 Task: Create a due date automation trigger when advanced on, on the tuesday before a card is due add content with a name not starting with resume at 11:00 AM.
Action: Mouse moved to (942, 288)
Screenshot: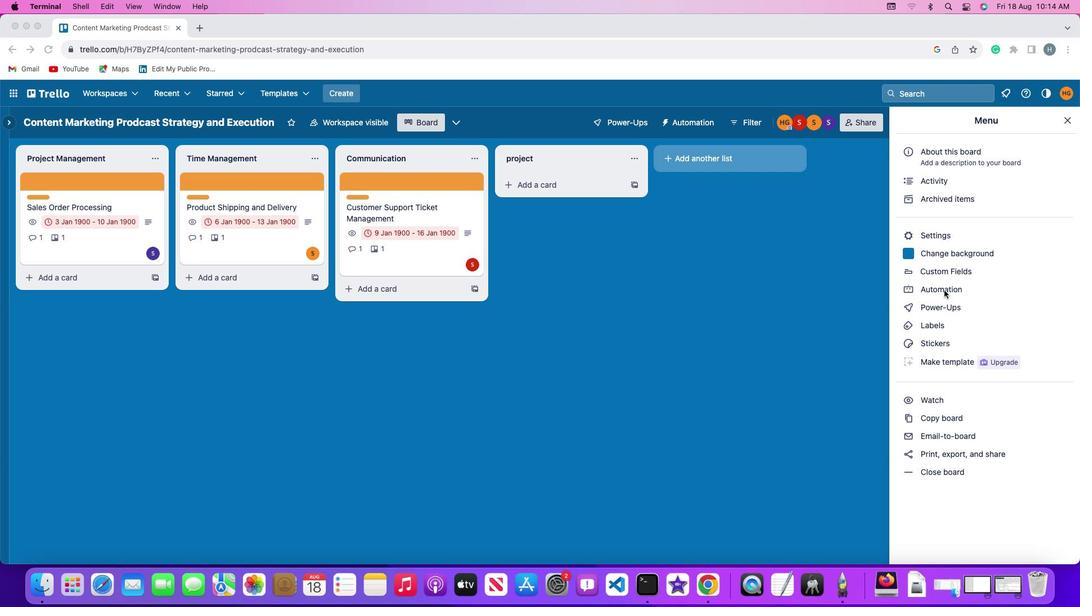 
Action: Mouse pressed left at (942, 288)
Screenshot: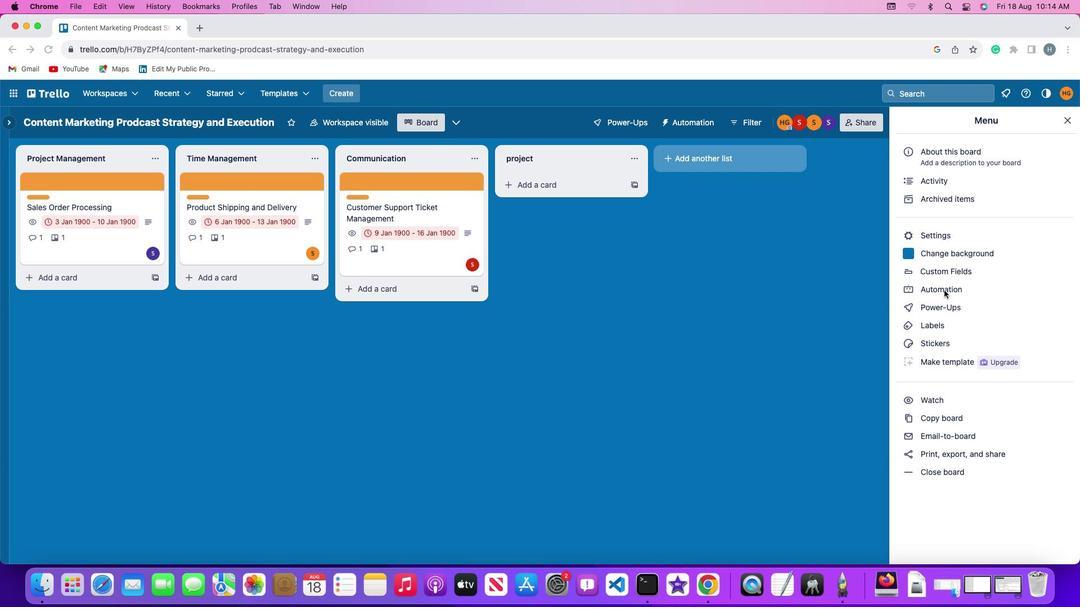 
Action: Mouse pressed left at (942, 288)
Screenshot: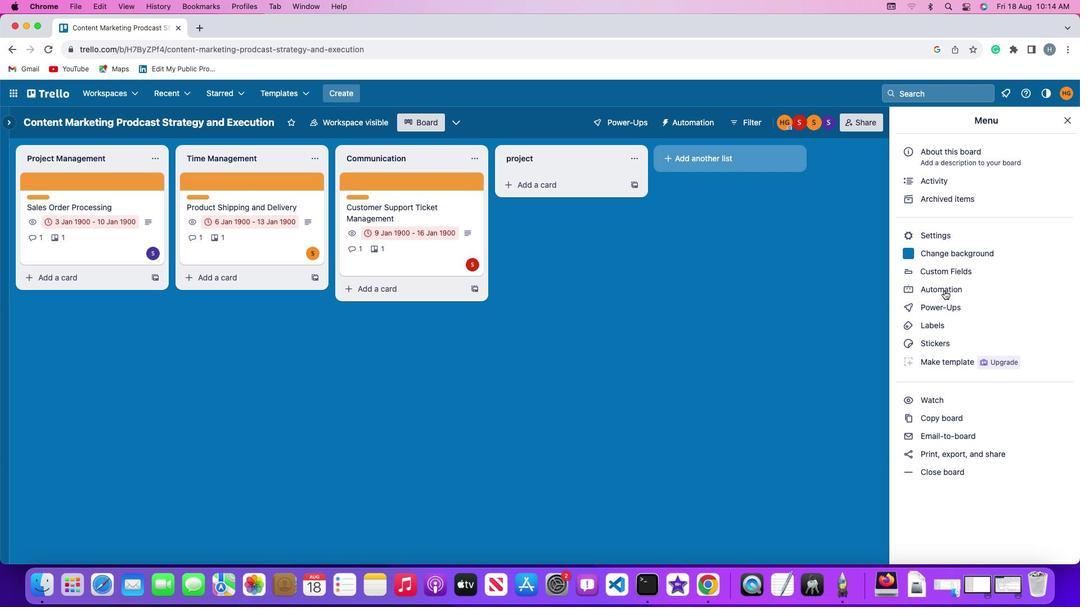 
Action: Mouse moved to (82, 263)
Screenshot: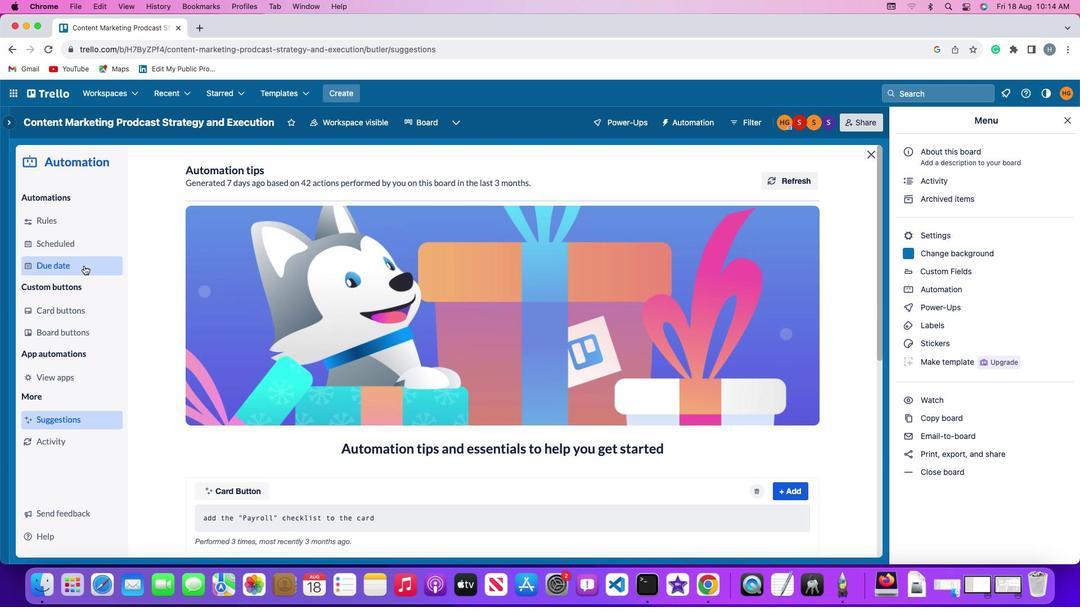
Action: Mouse pressed left at (82, 263)
Screenshot: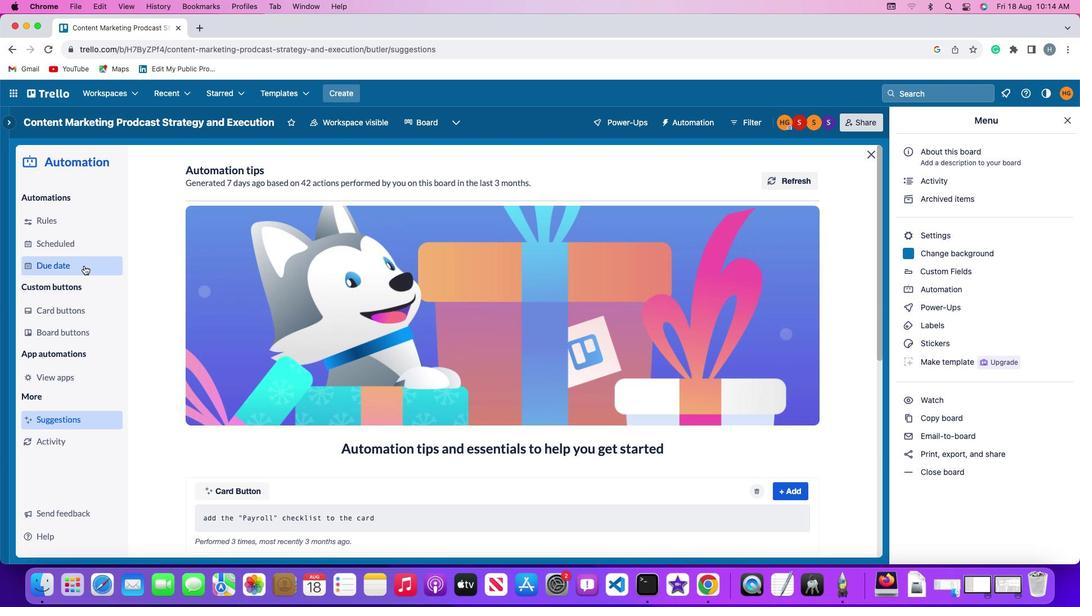 
Action: Mouse moved to (740, 171)
Screenshot: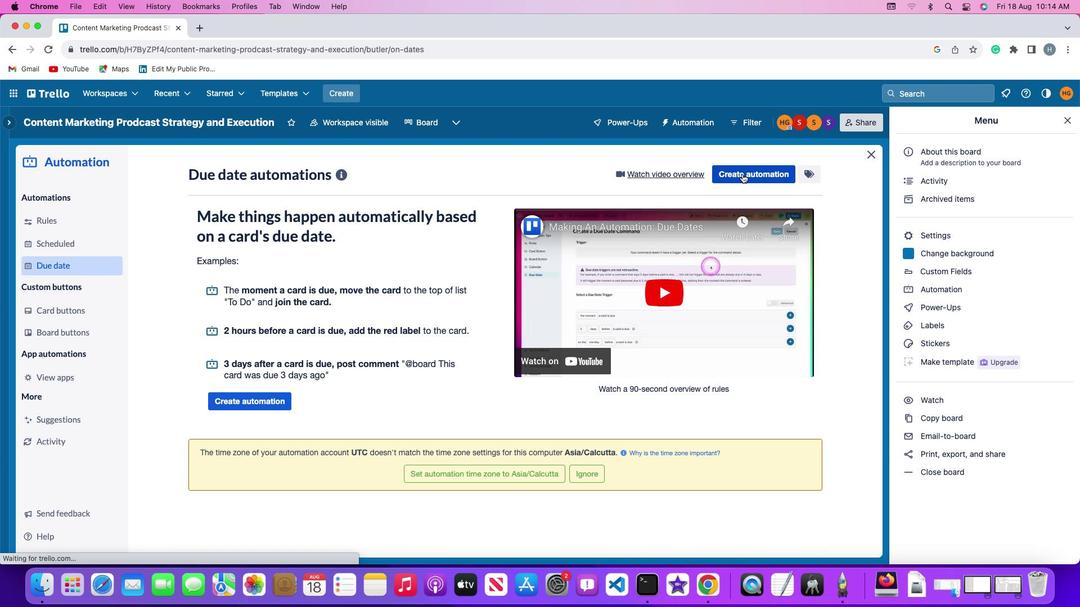 
Action: Mouse pressed left at (740, 171)
Screenshot: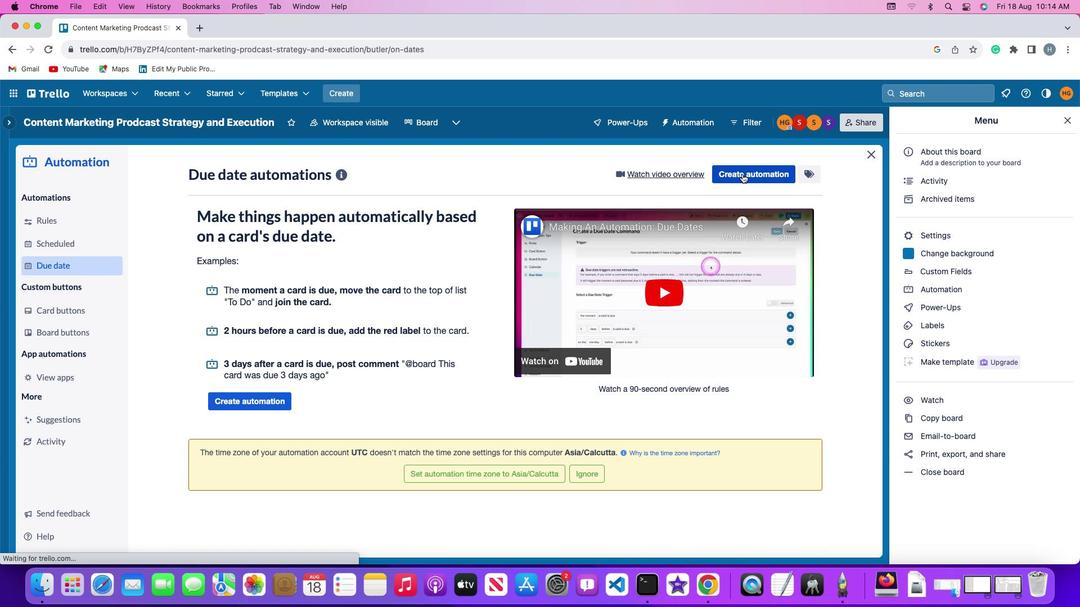 
Action: Mouse moved to (231, 278)
Screenshot: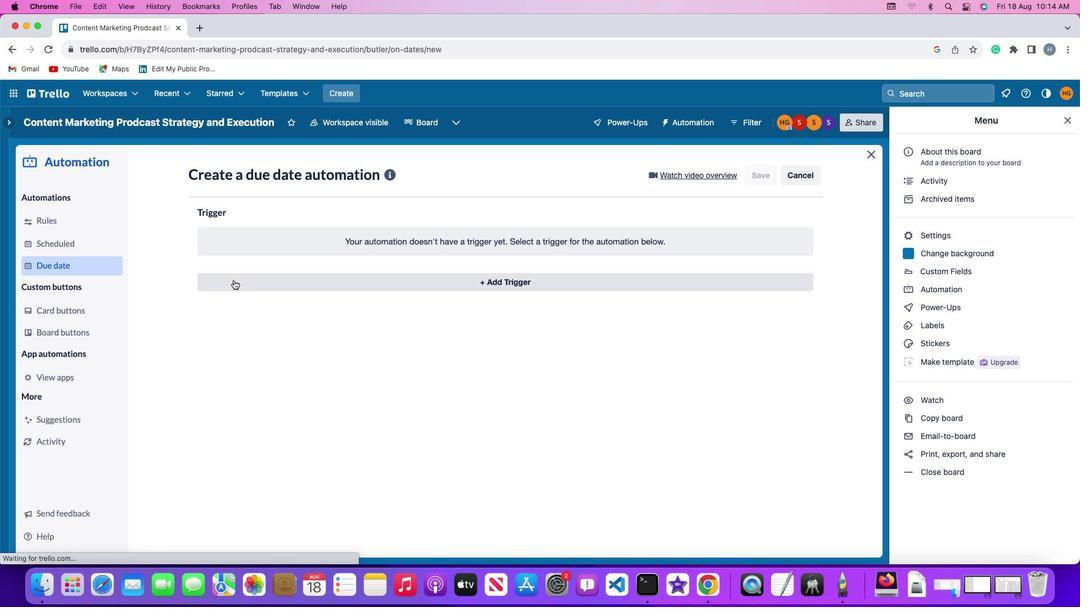 
Action: Mouse pressed left at (231, 278)
Screenshot: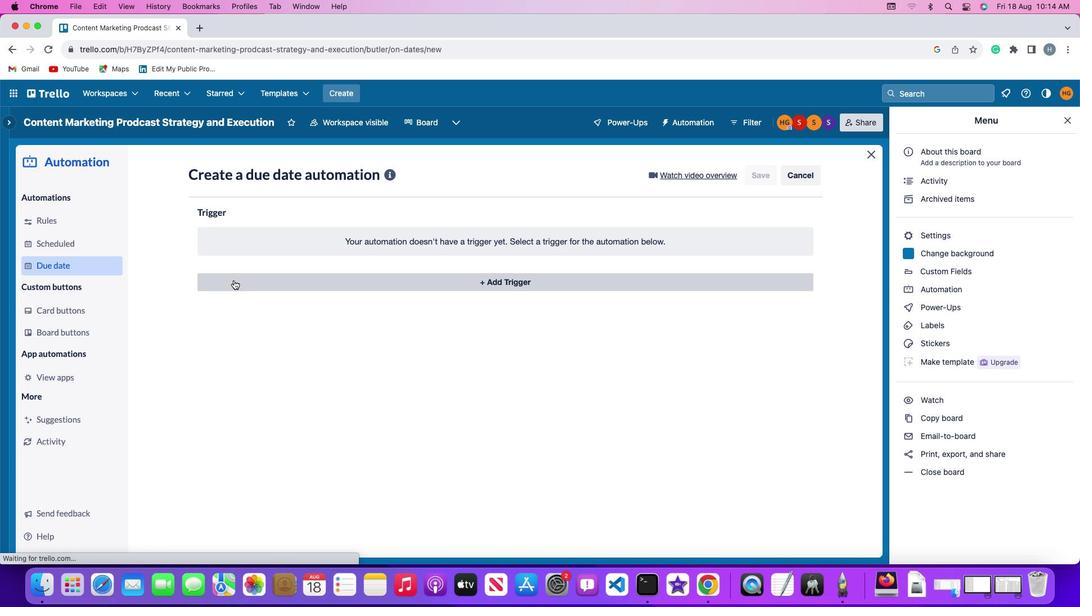 
Action: Mouse moved to (251, 491)
Screenshot: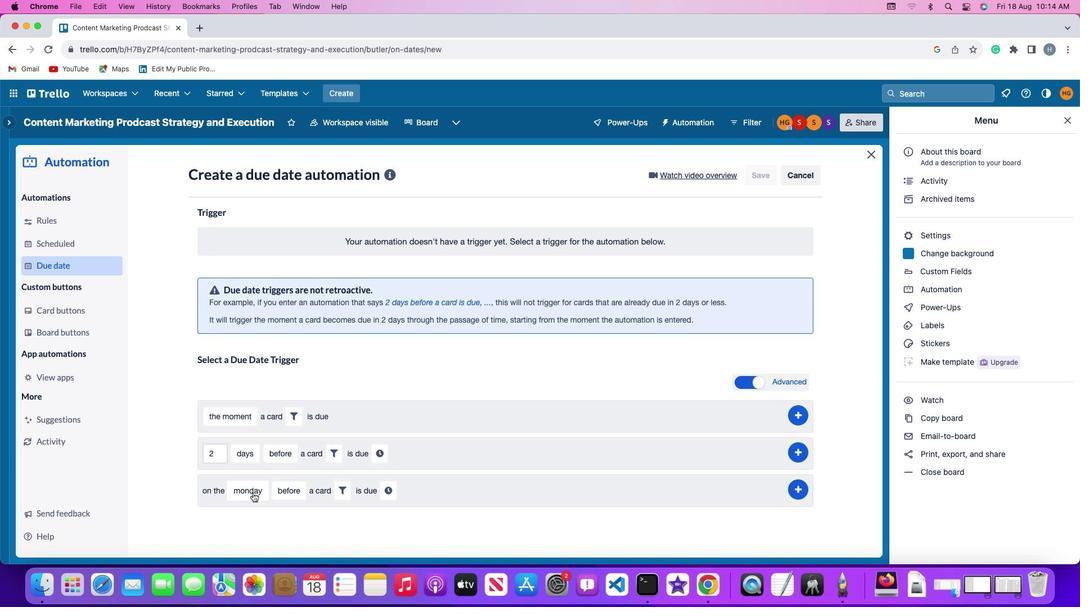 
Action: Mouse pressed left at (251, 491)
Screenshot: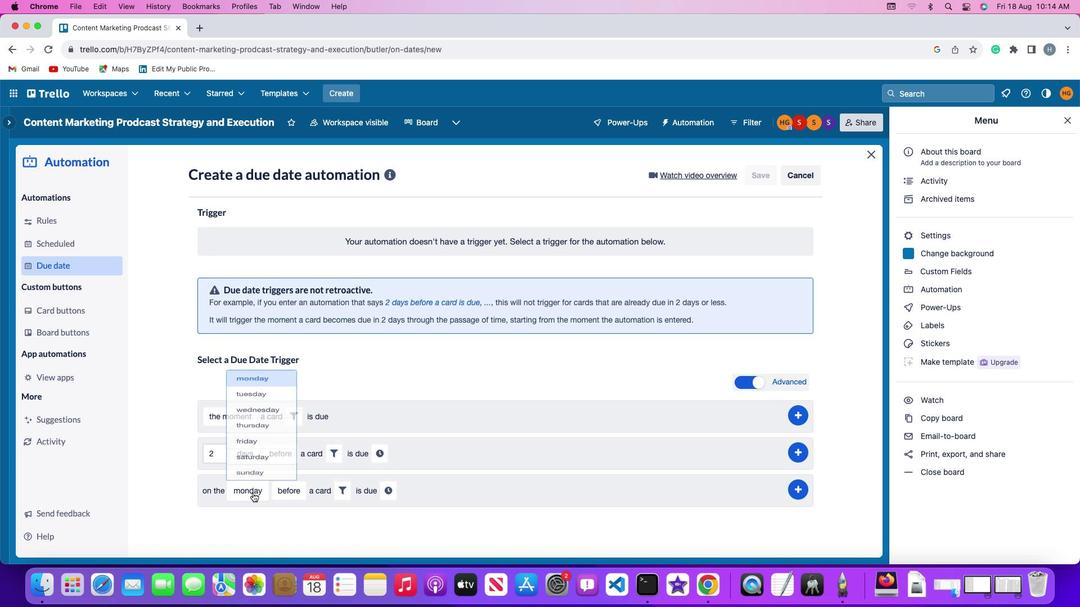 
Action: Mouse moved to (260, 354)
Screenshot: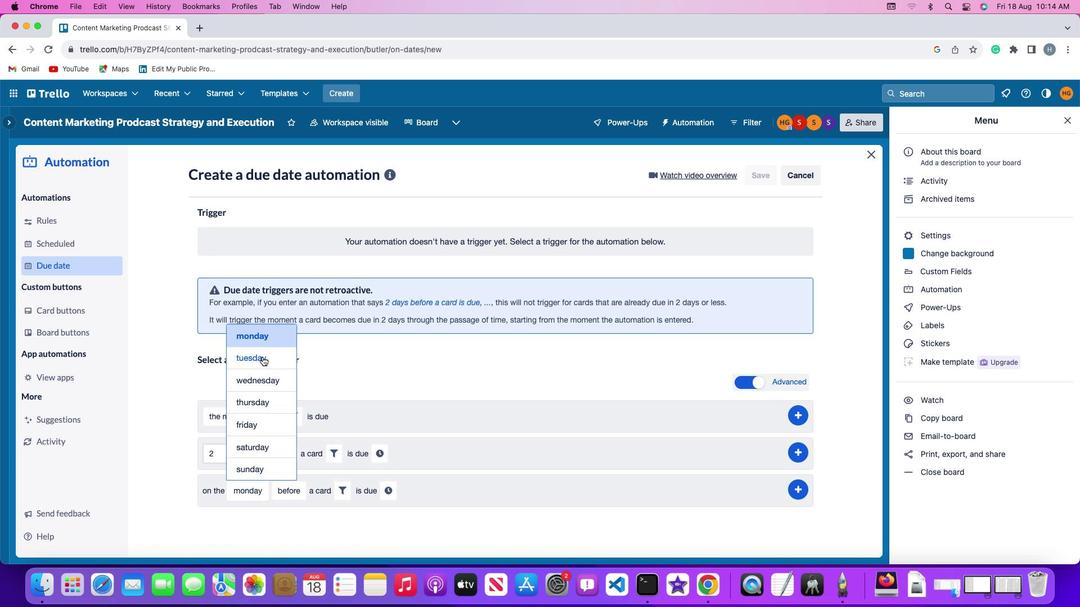 
Action: Mouse pressed left at (260, 354)
Screenshot: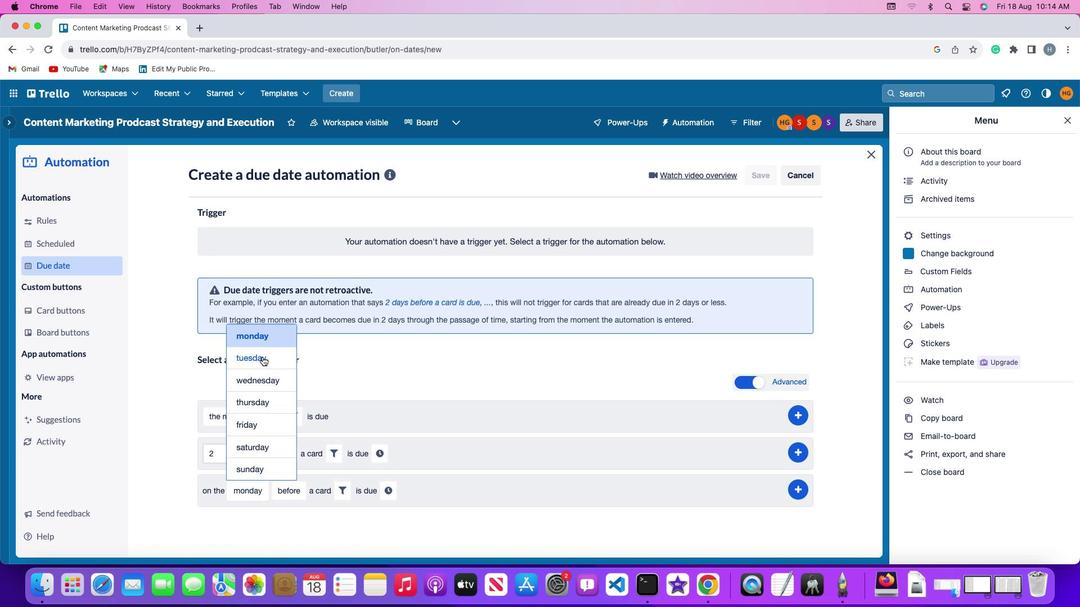 
Action: Mouse moved to (288, 492)
Screenshot: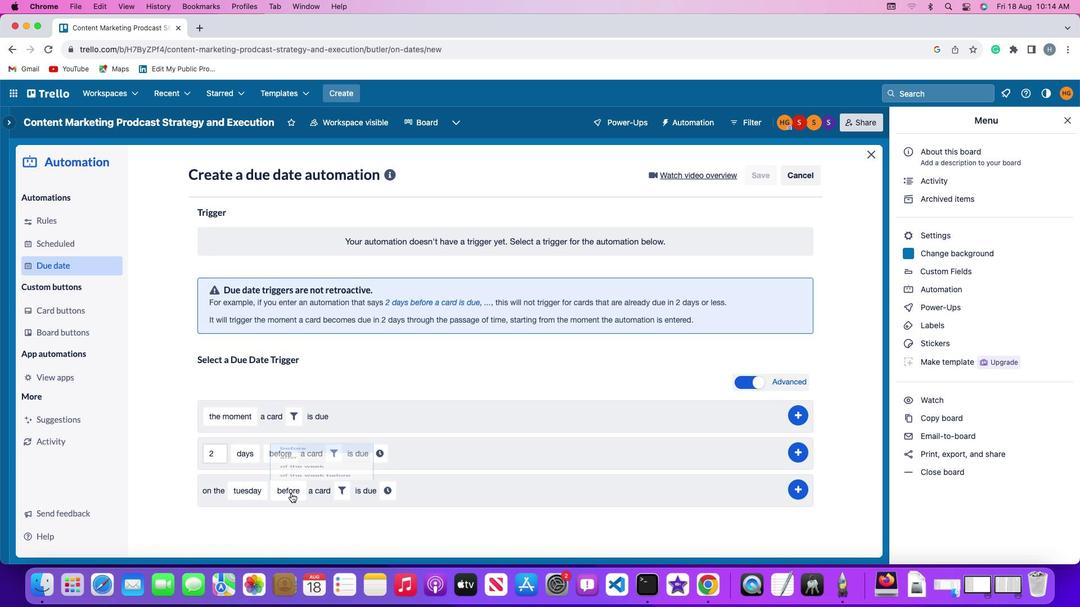 
Action: Mouse pressed left at (288, 492)
Screenshot: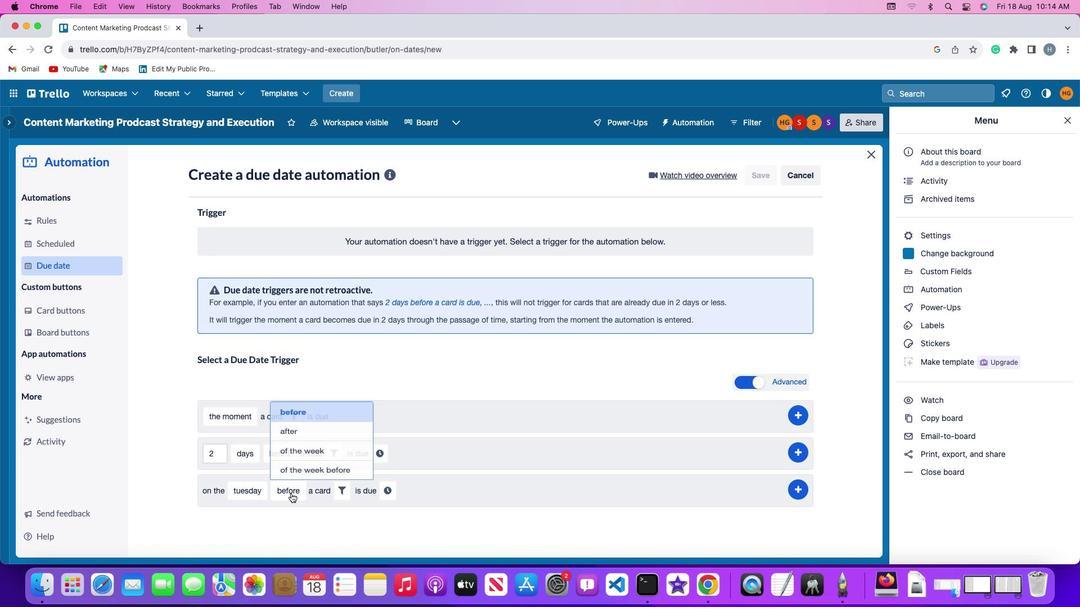 
Action: Mouse moved to (301, 395)
Screenshot: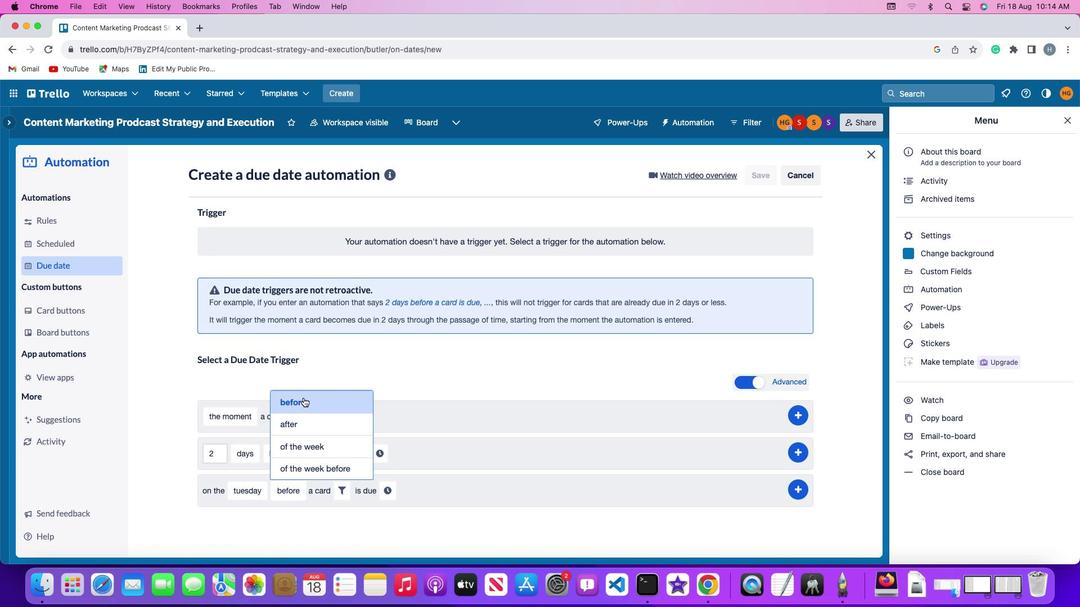 
Action: Mouse pressed left at (301, 395)
Screenshot: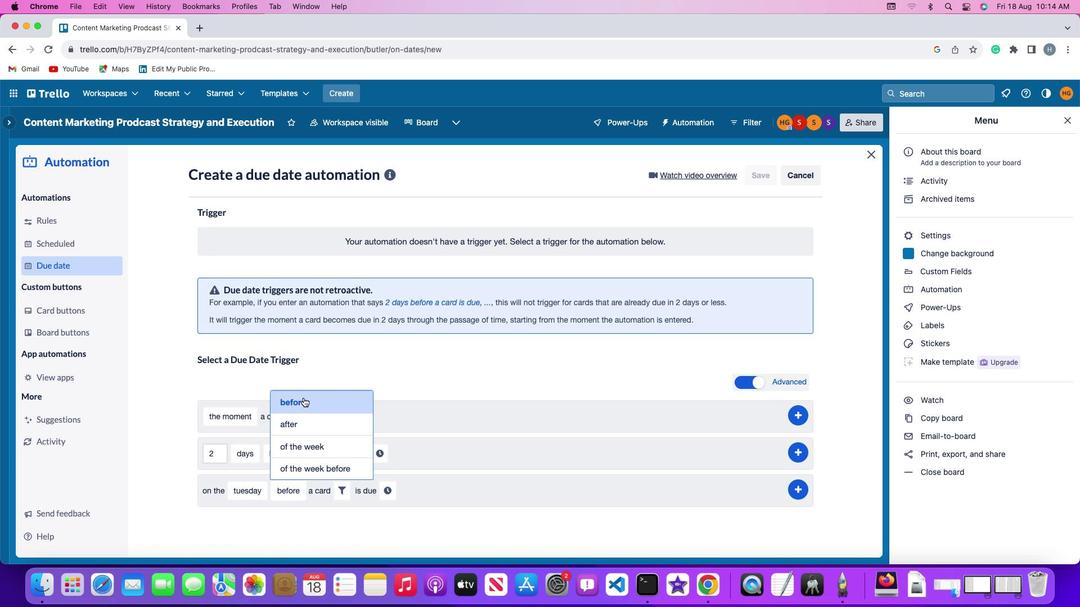 
Action: Mouse moved to (338, 485)
Screenshot: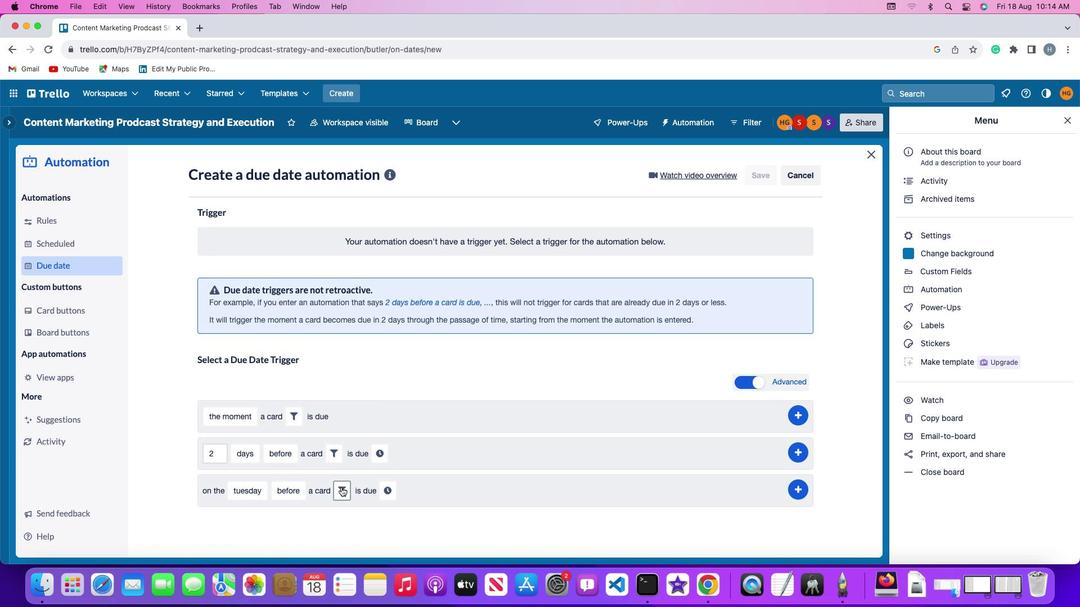 
Action: Mouse pressed left at (338, 485)
Screenshot: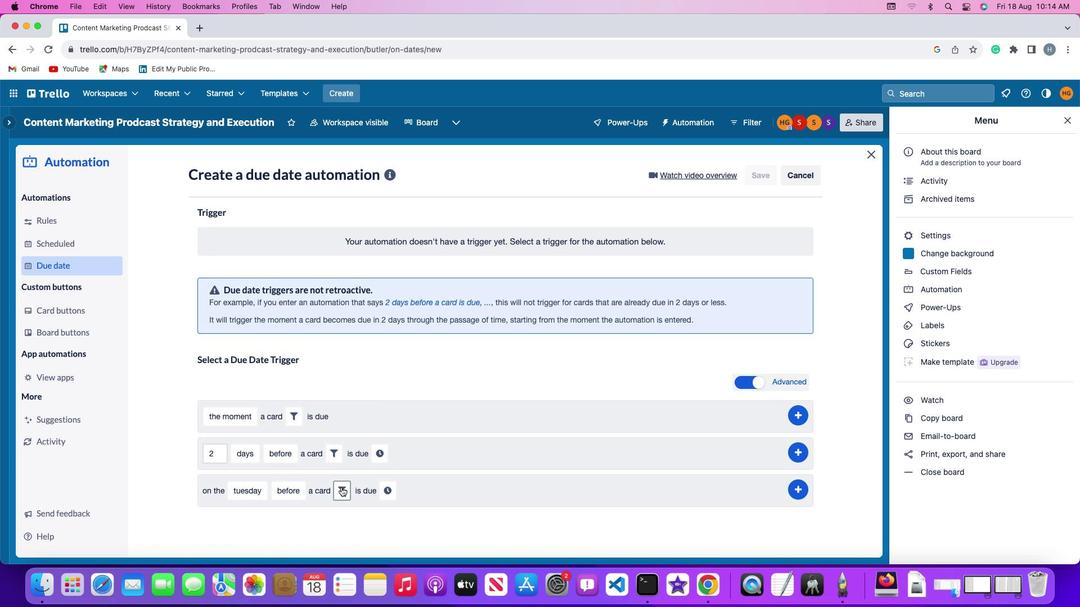 
Action: Mouse moved to (469, 523)
Screenshot: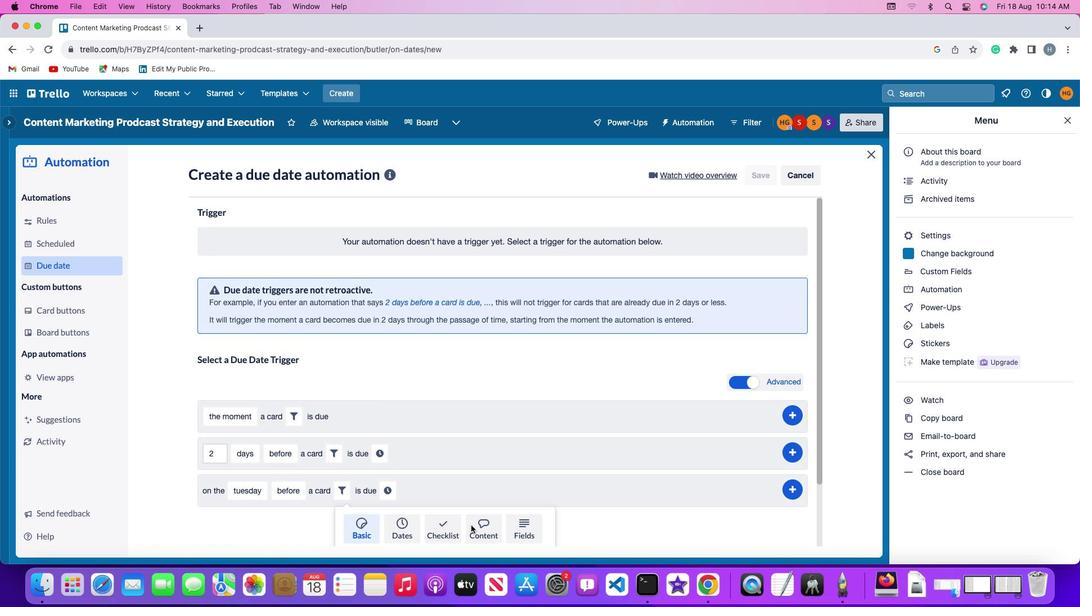 
Action: Mouse pressed left at (469, 523)
Screenshot: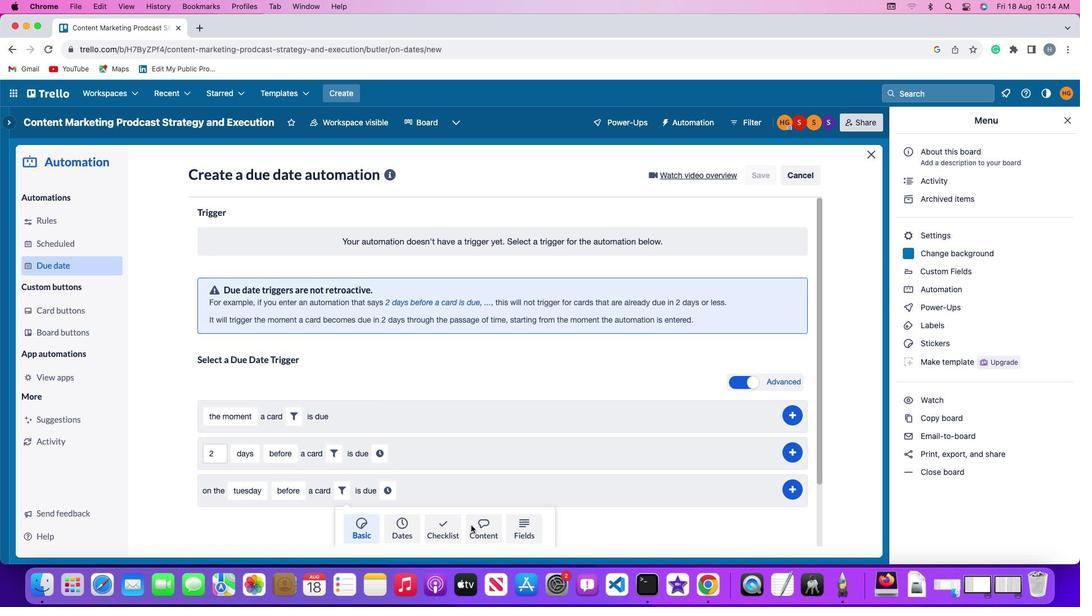 
Action: Mouse moved to (281, 511)
Screenshot: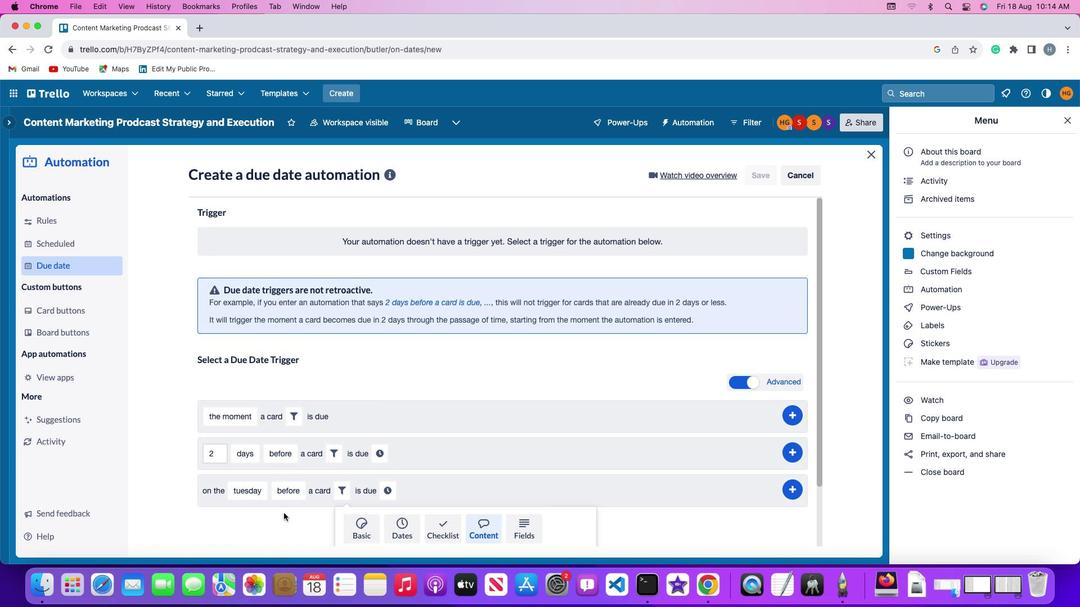 
Action: Mouse scrolled (281, 511) with delta (-1, -2)
Screenshot: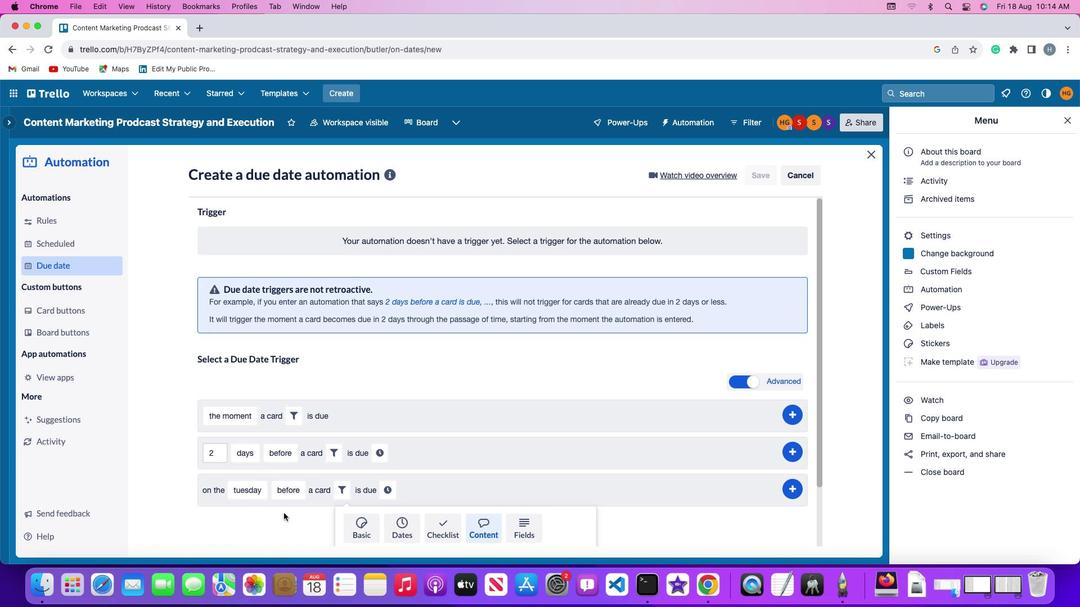 
Action: Mouse scrolled (281, 511) with delta (-1, -2)
Screenshot: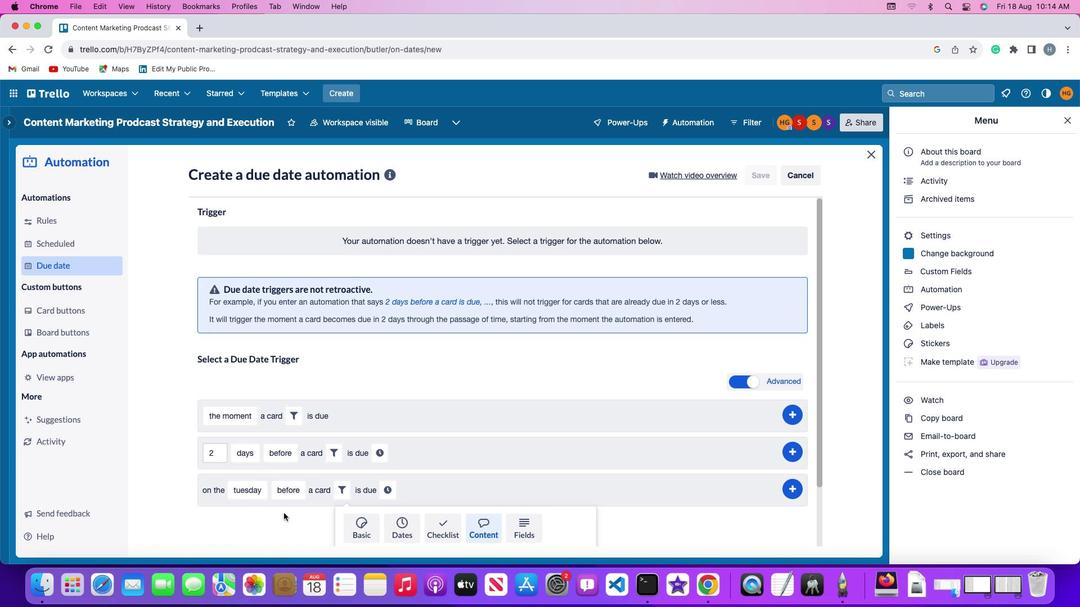 
Action: Mouse scrolled (281, 511) with delta (-1, -3)
Screenshot: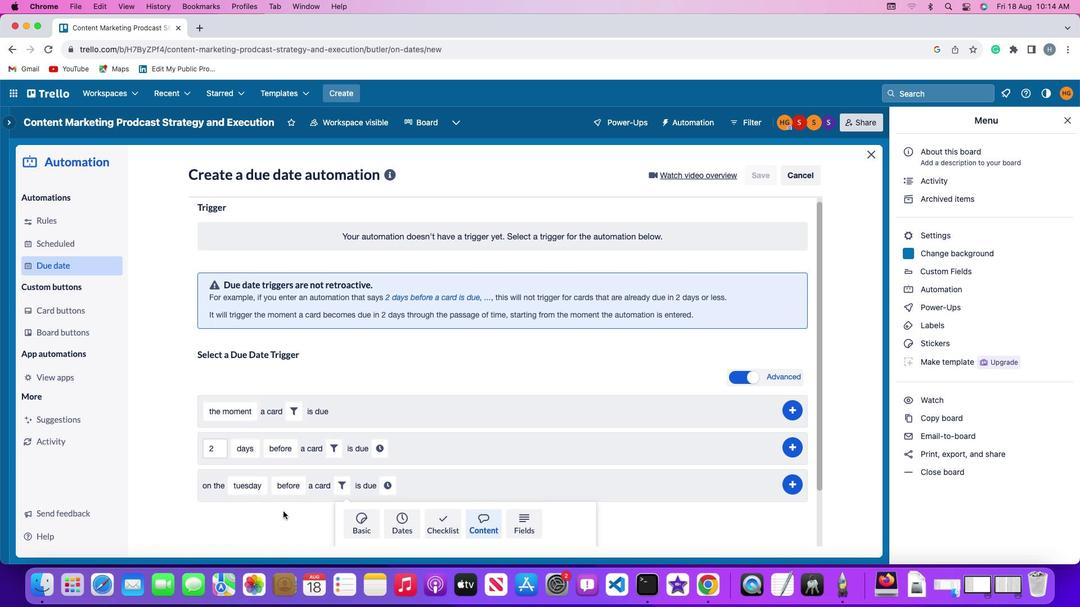 
Action: Mouse moved to (281, 511)
Screenshot: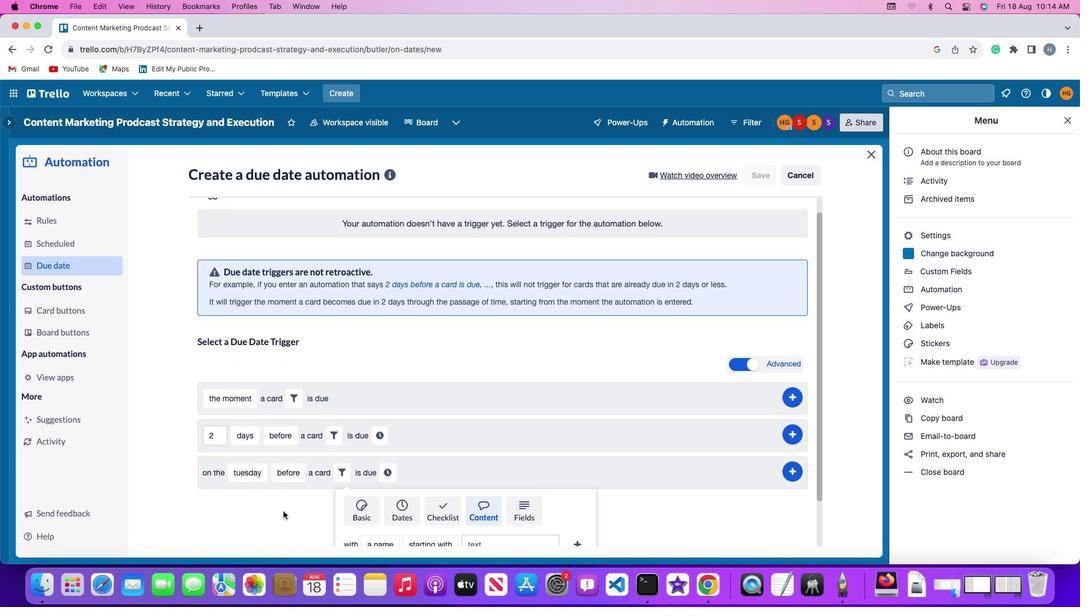 
Action: Mouse scrolled (281, 511) with delta (-1, -4)
Screenshot: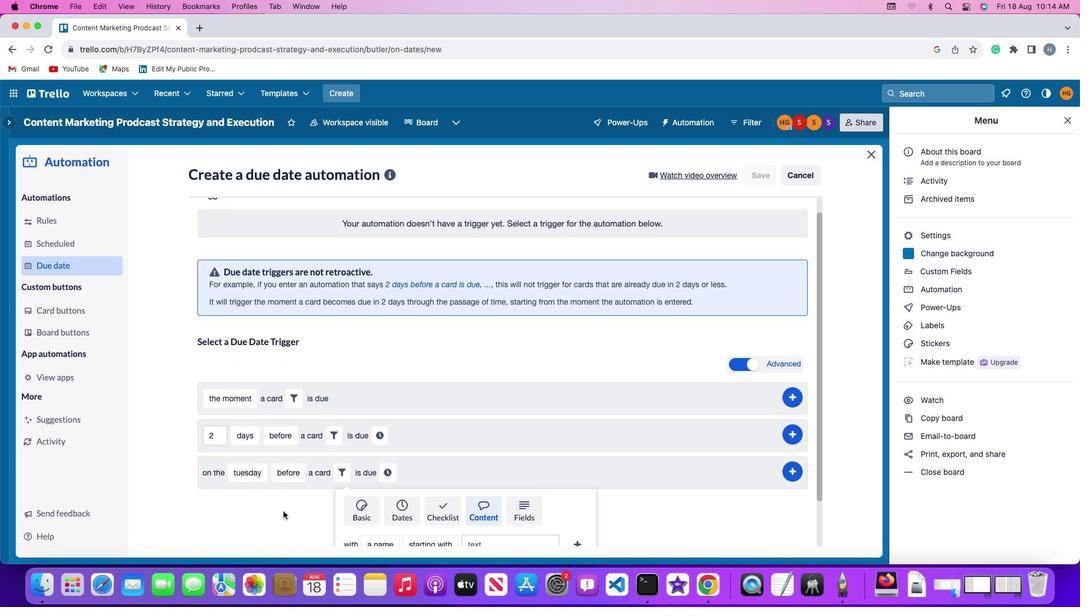
Action: Mouse moved to (281, 509)
Screenshot: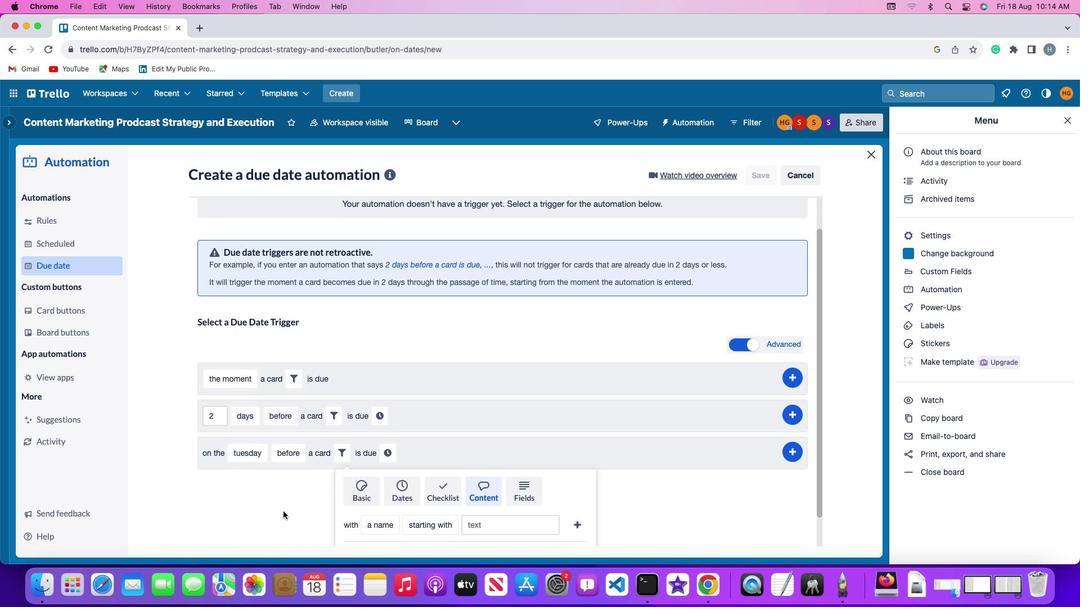 
Action: Mouse scrolled (281, 509) with delta (-1, -4)
Screenshot: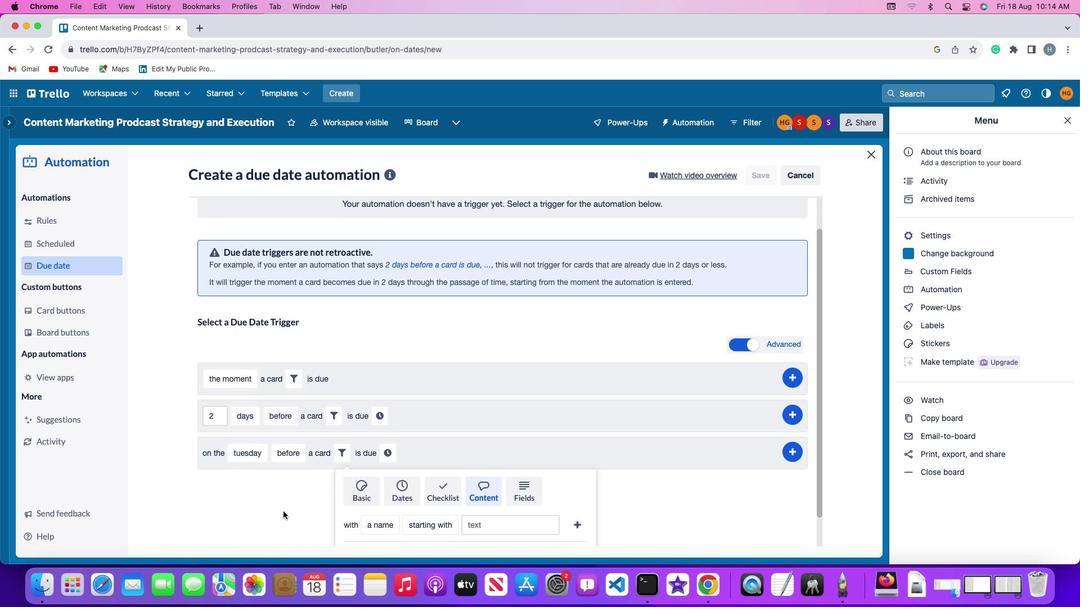 
Action: Mouse scrolled (281, 509) with delta (-1, -2)
Screenshot: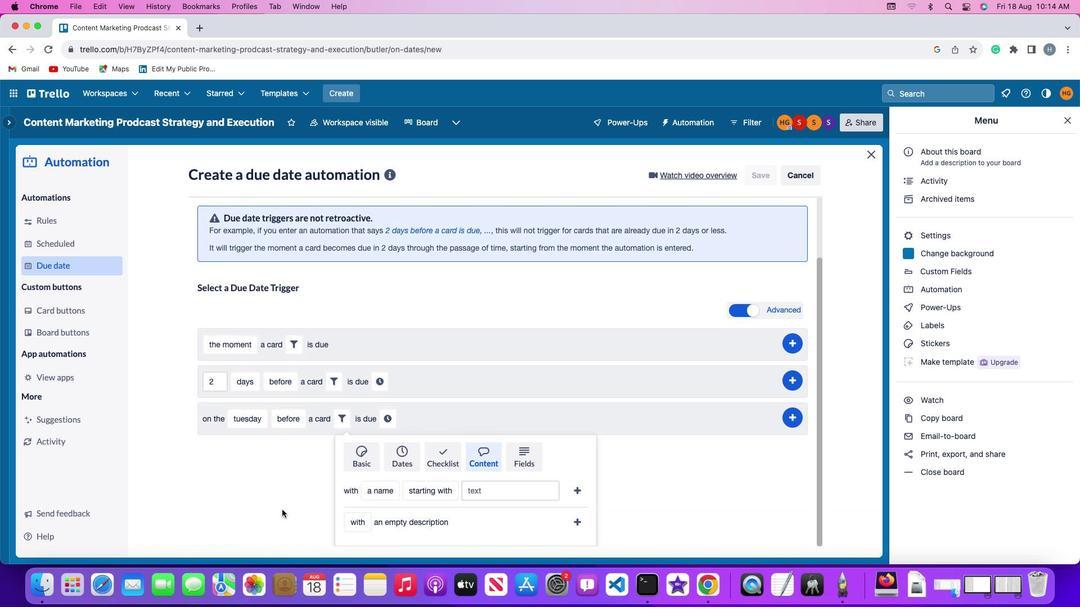 
Action: Mouse moved to (280, 508)
Screenshot: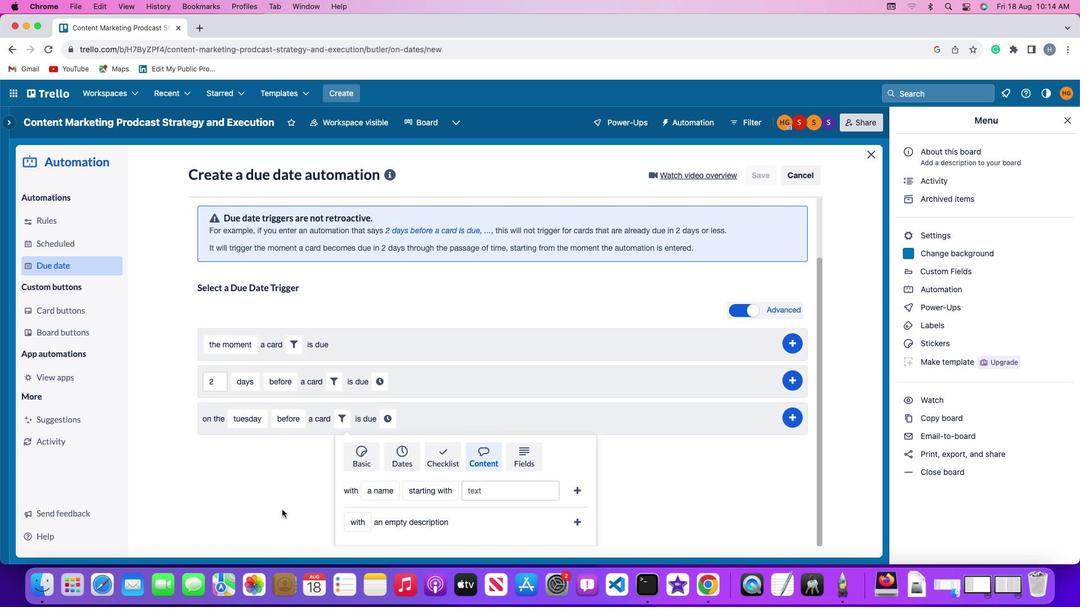 
Action: Mouse scrolled (280, 508) with delta (-1, -2)
Screenshot: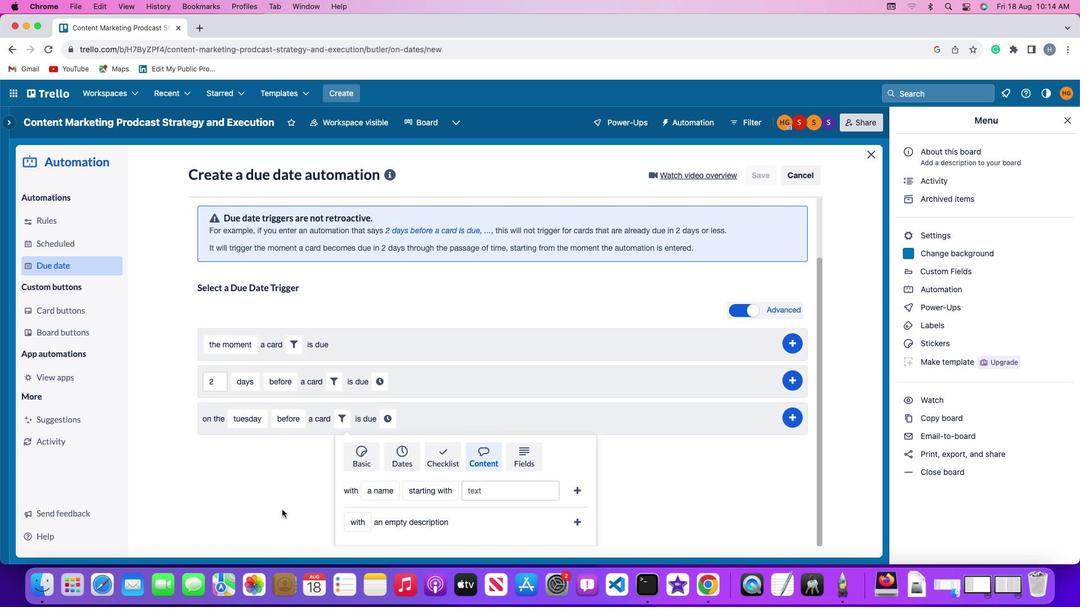 
Action: Mouse moved to (366, 490)
Screenshot: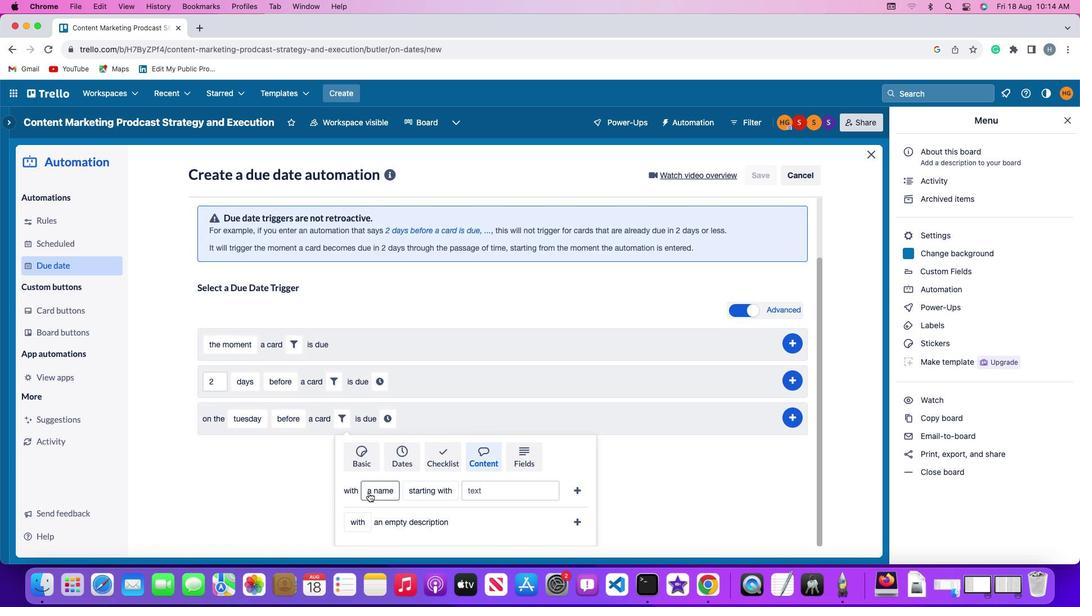 
Action: Mouse pressed left at (366, 490)
Screenshot: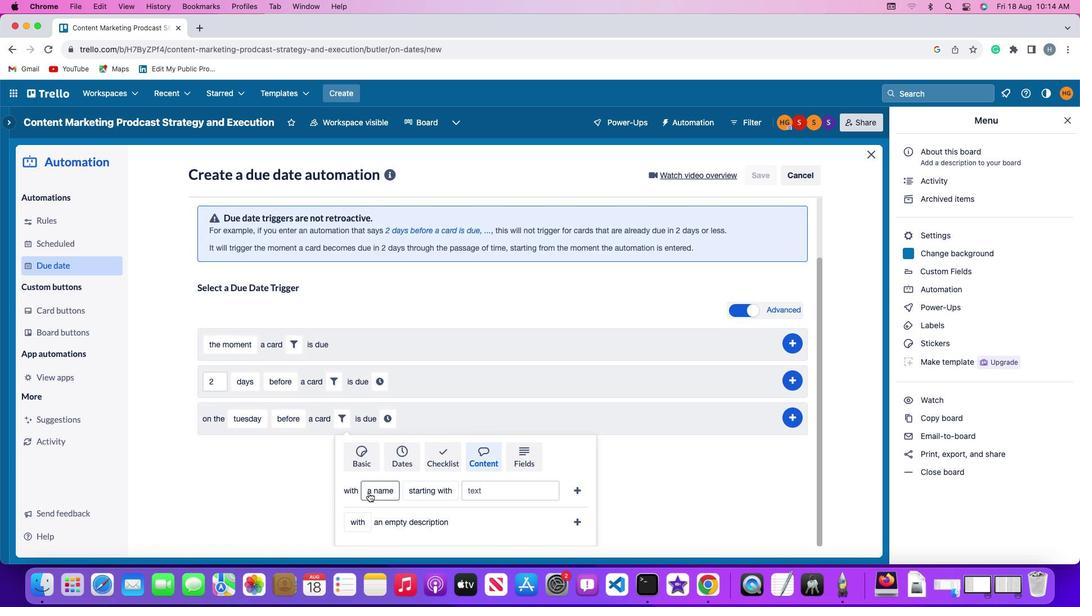 
Action: Mouse moved to (395, 421)
Screenshot: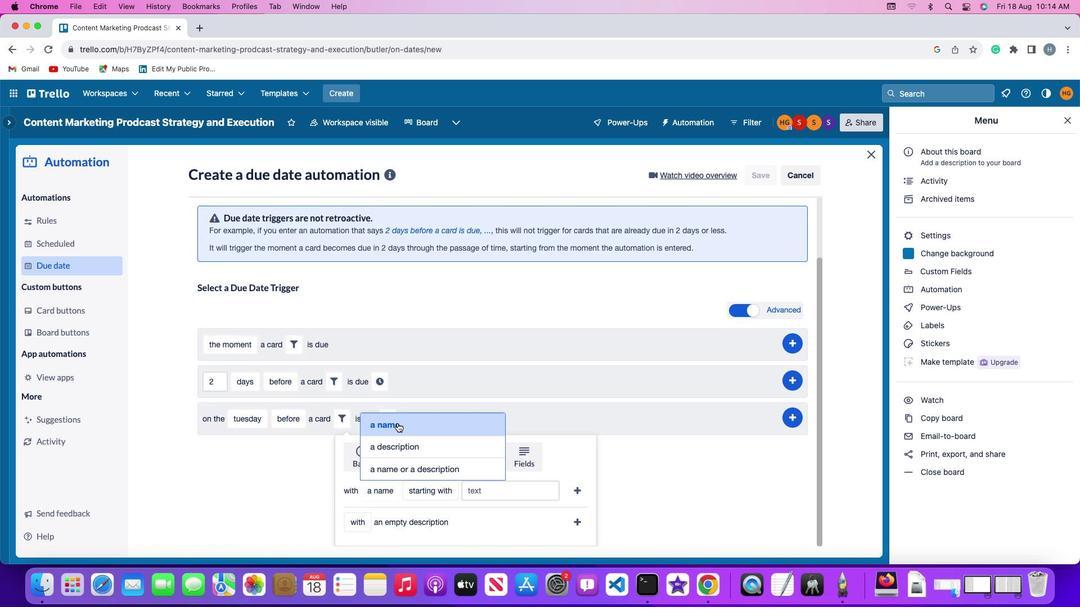 
Action: Mouse pressed left at (395, 421)
Screenshot: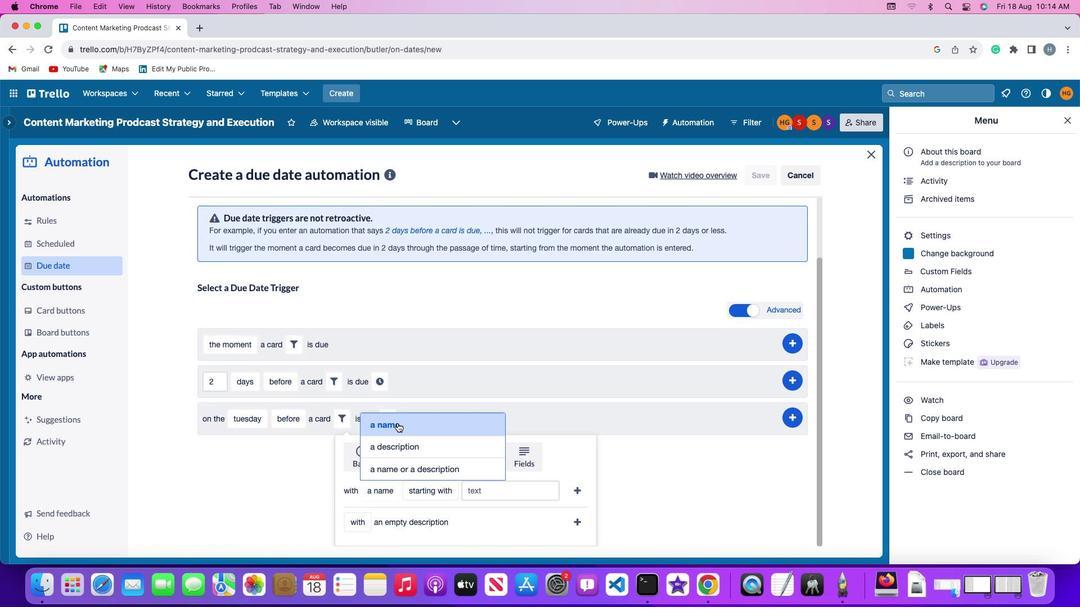 
Action: Mouse moved to (434, 484)
Screenshot: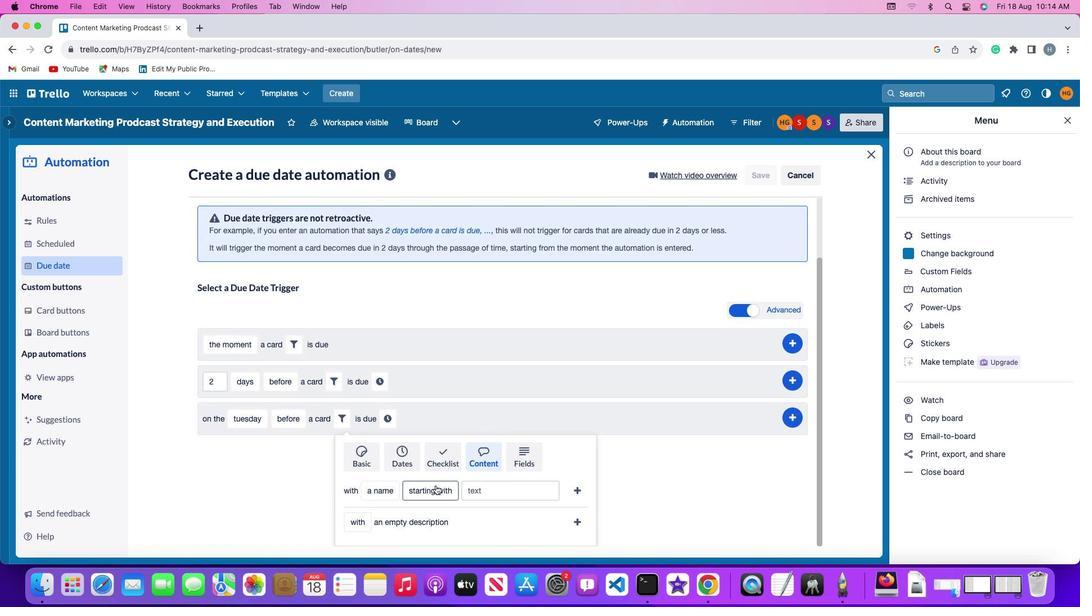 
Action: Mouse pressed left at (434, 484)
Screenshot: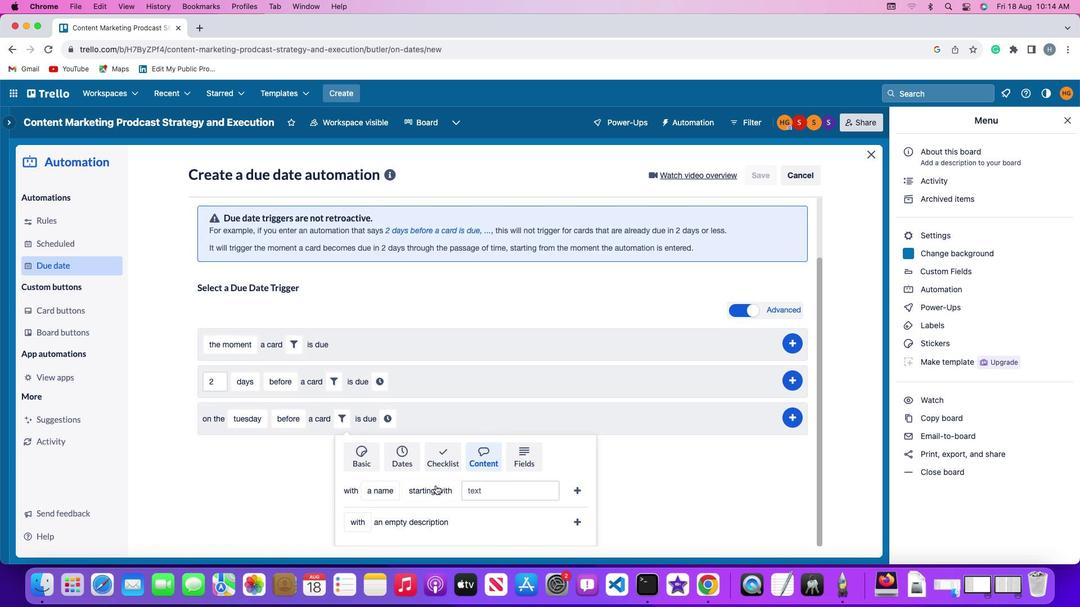 
Action: Mouse moved to (442, 423)
Screenshot: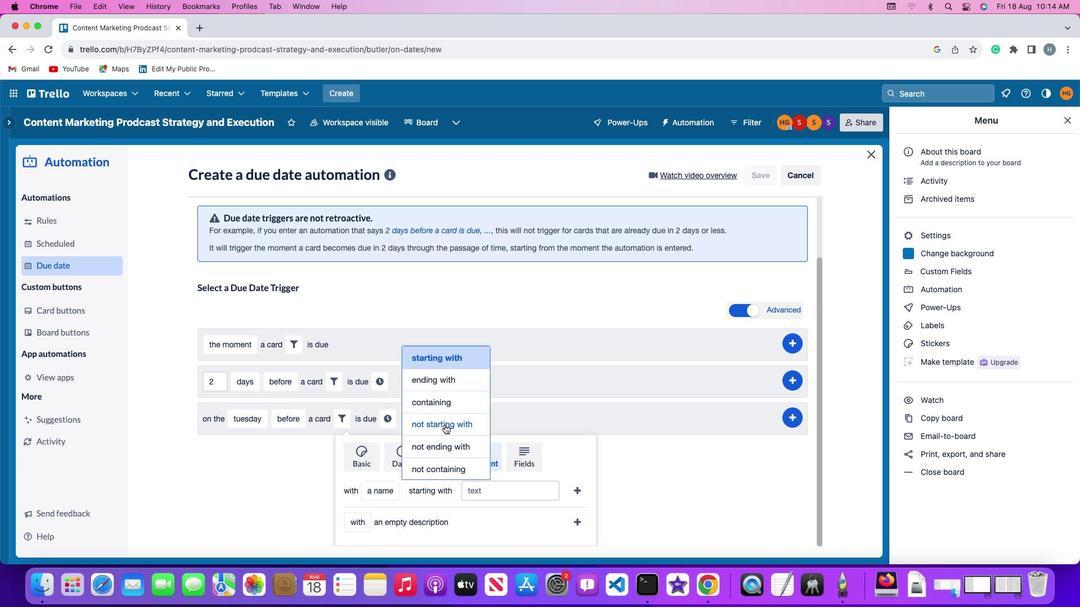 
Action: Mouse pressed left at (442, 423)
Screenshot: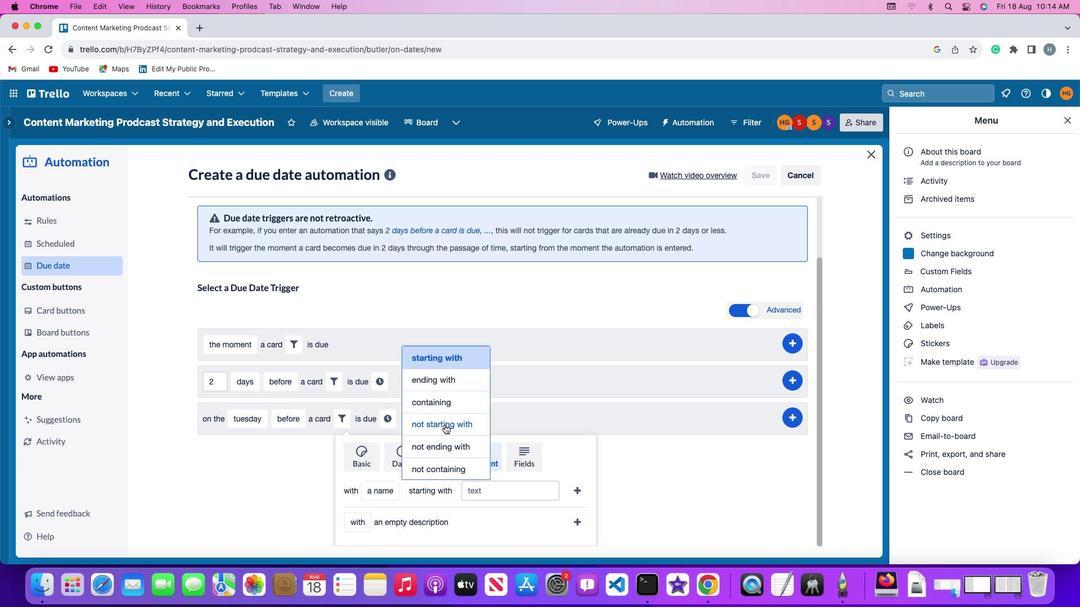
Action: Mouse moved to (498, 492)
Screenshot: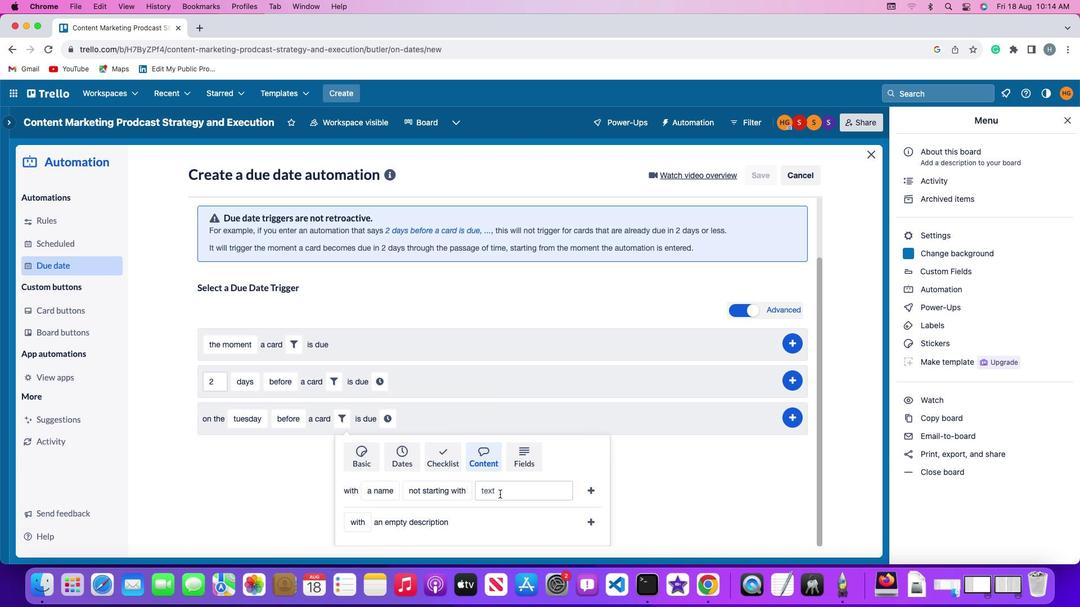 
Action: Mouse pressed left at (498, 492)
Screenshot: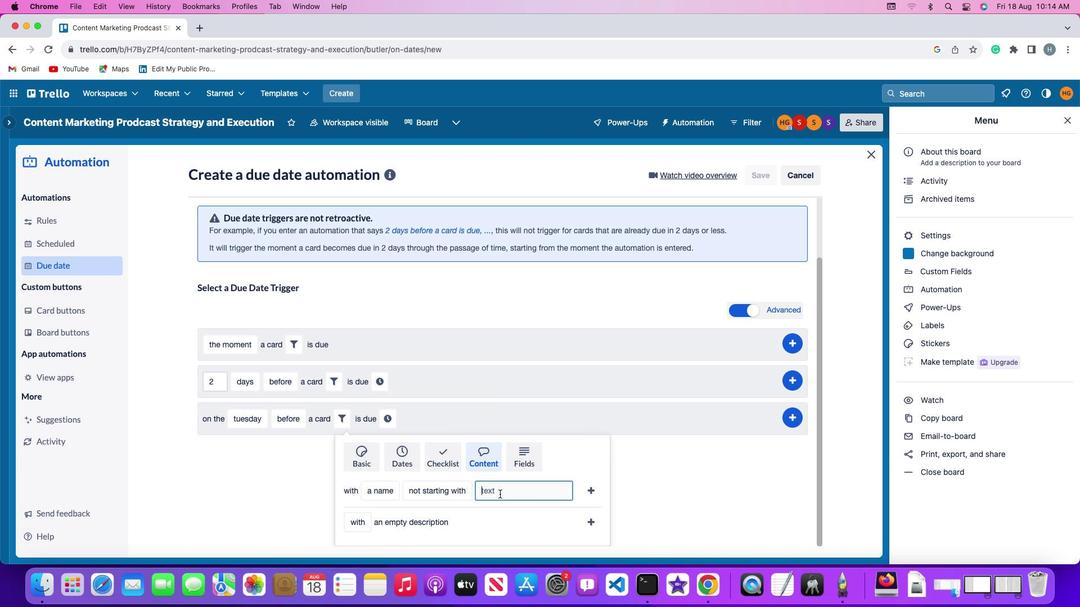 
Action: Mouse moved to (498, 490)
Screenshot: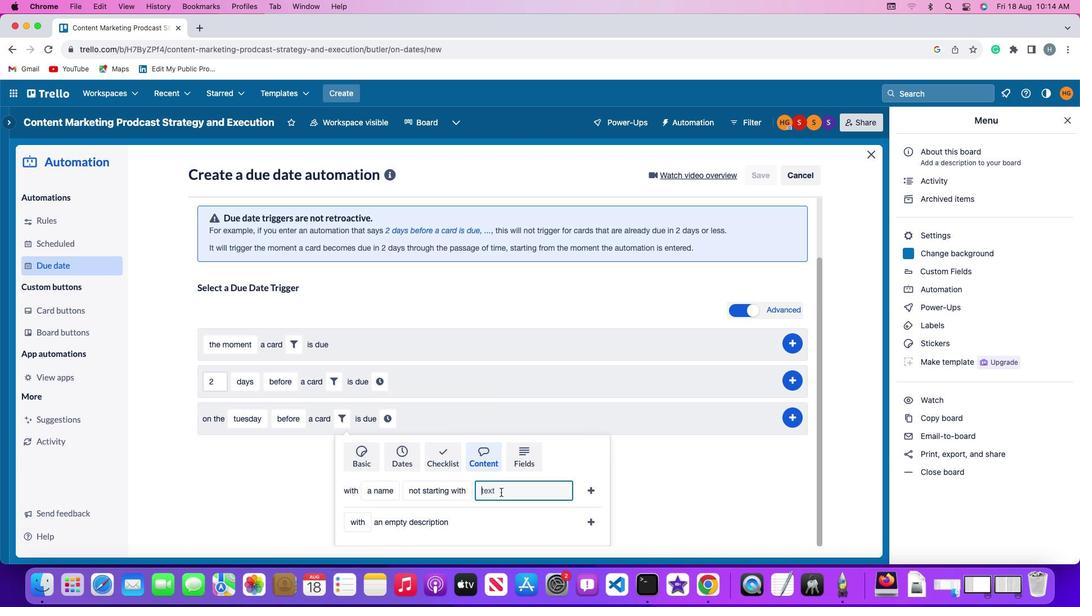 
Action: Key pressed 'r''e''s''u''m''e'
Screenshot: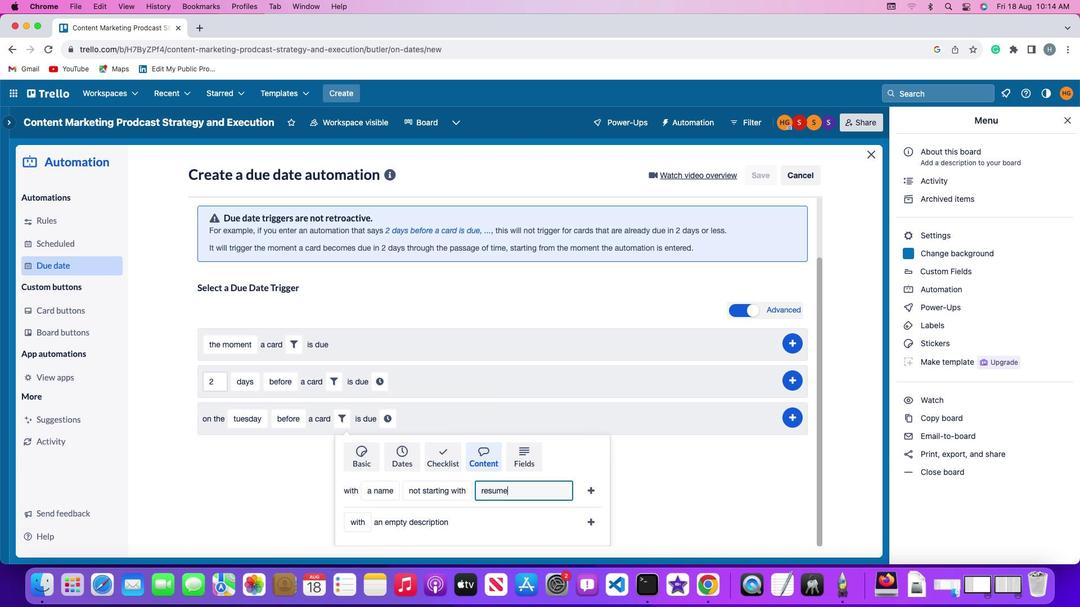 
Action: Mouse moved to (591, 489)
Screenshot: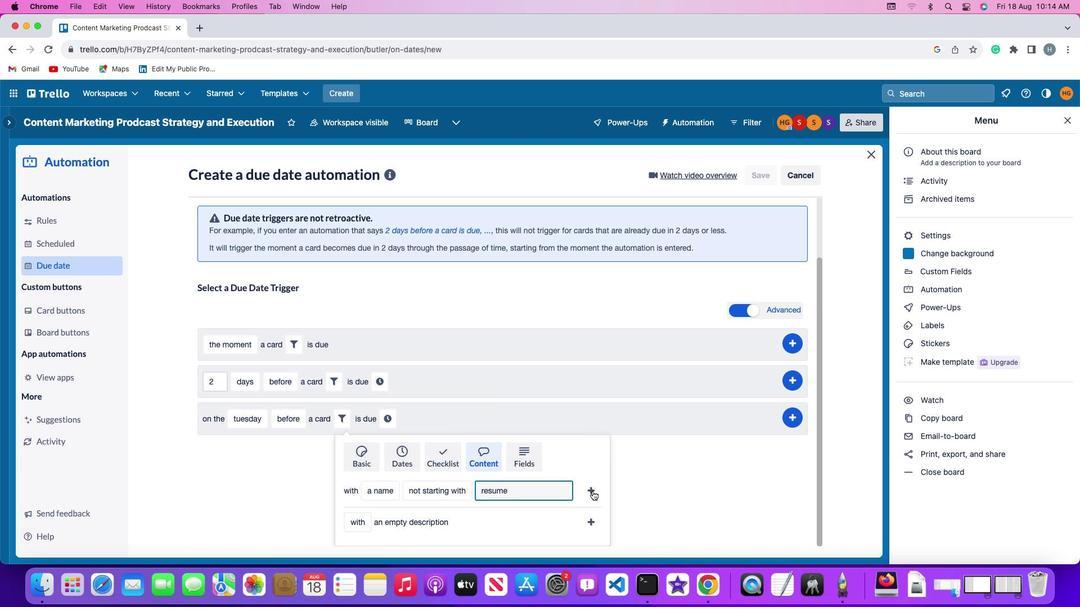 
Action: Mouse pressed left at (591, 489)
Screenshot: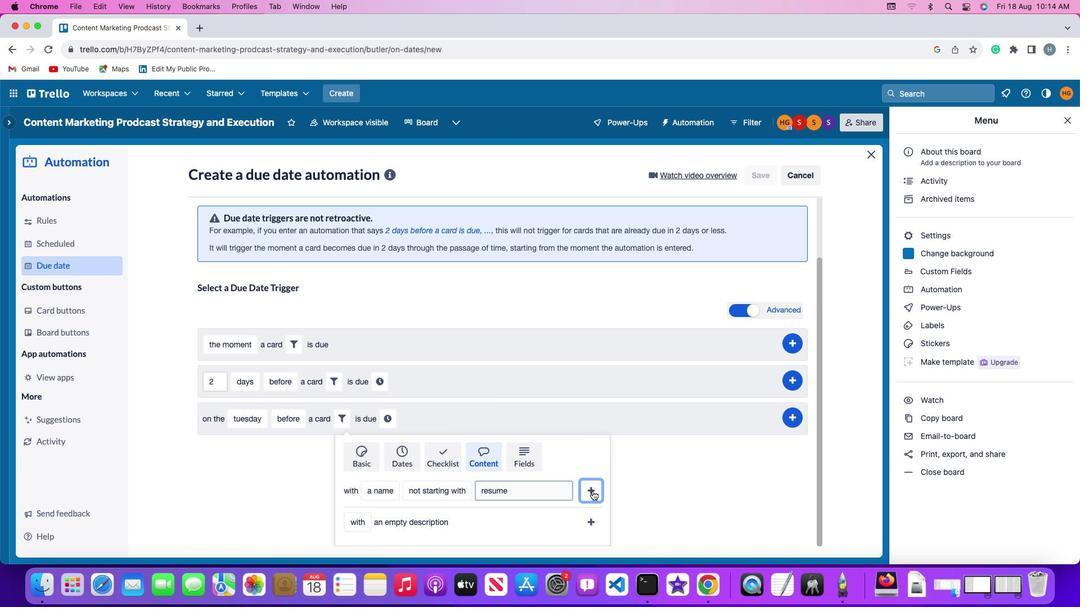 
Action: Mouse moved to (554, 486)
Screenshot: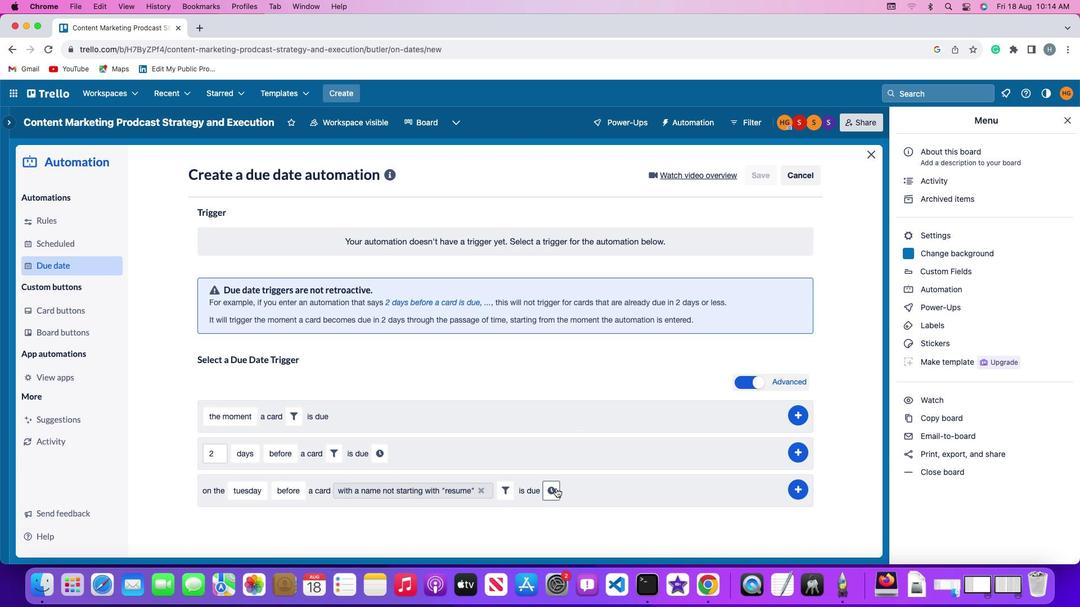 
Action: Mouse pressed left at (554, 486)
Screenshot: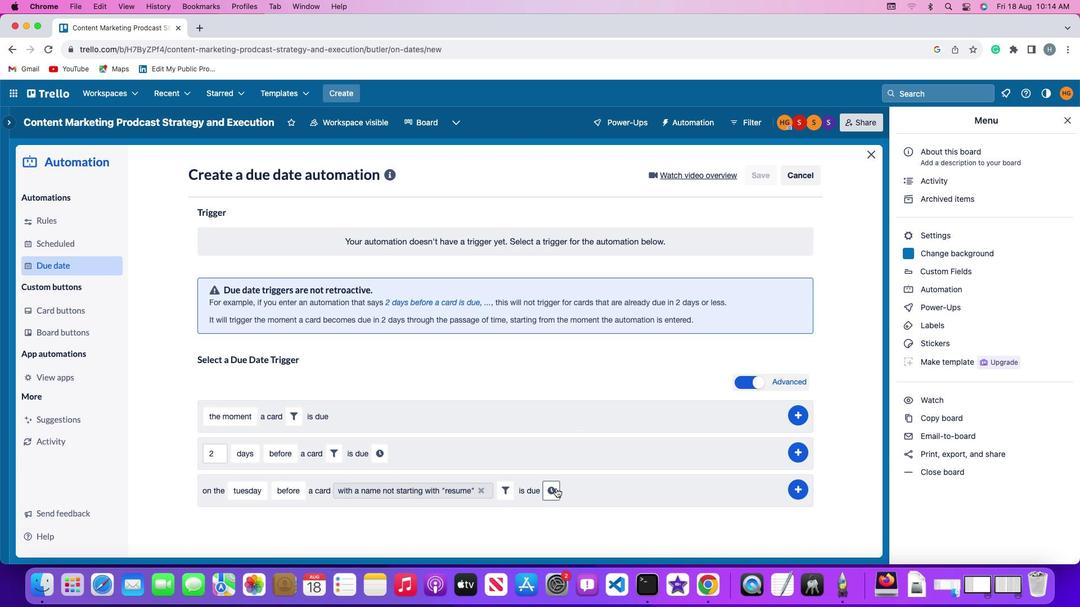 
Action: Mouse moved to (572, 489)
Screenshot: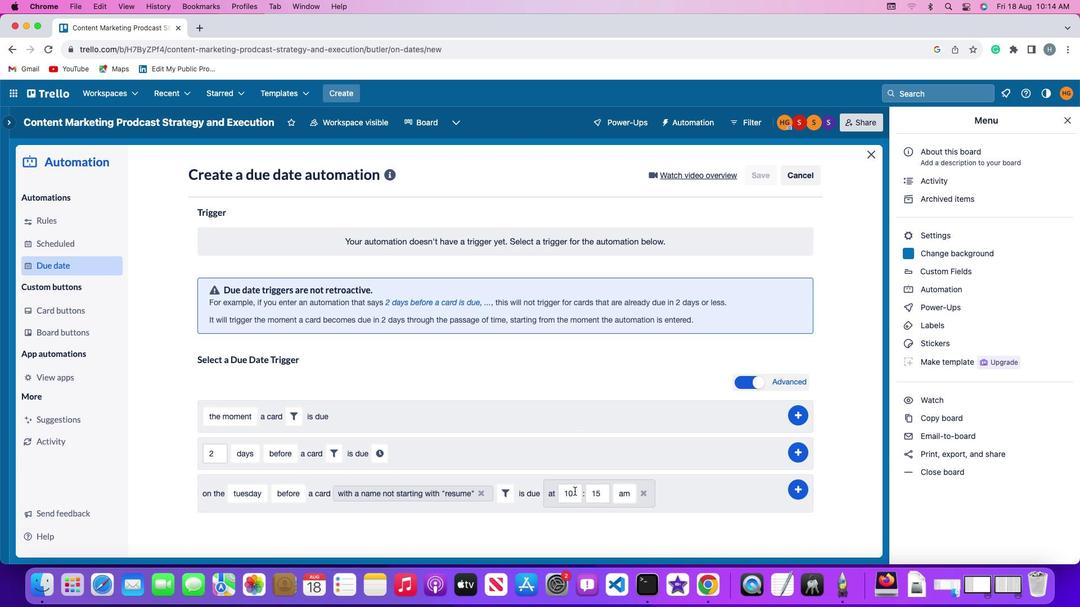 
Action: Mouse pressed left at (572, 489)
Screenshot: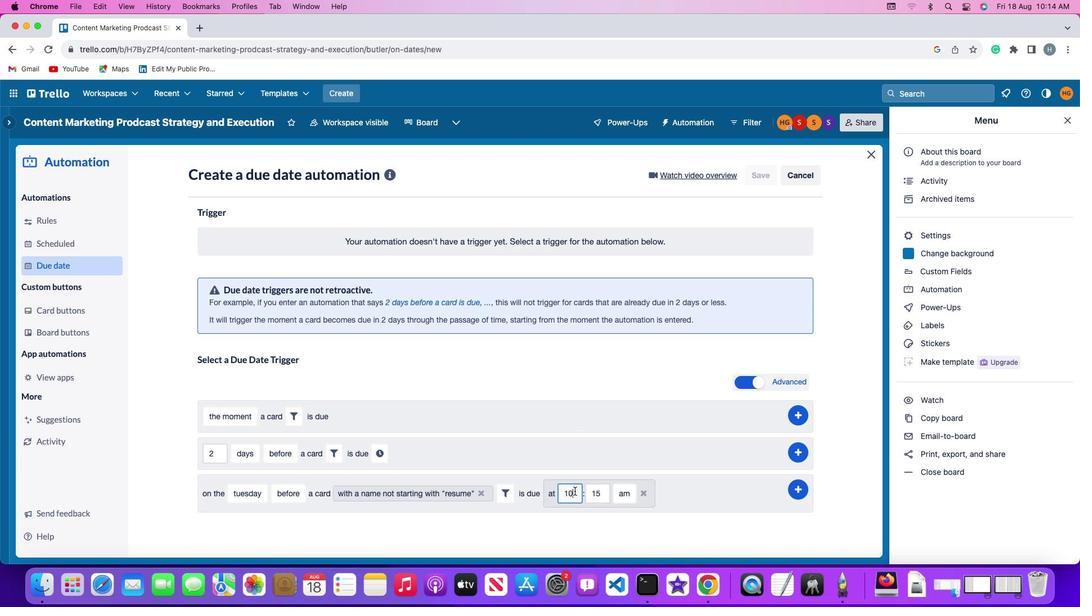 
Action: Key pressed Key.backspaceKey.backspace'1''1'
Screenshot: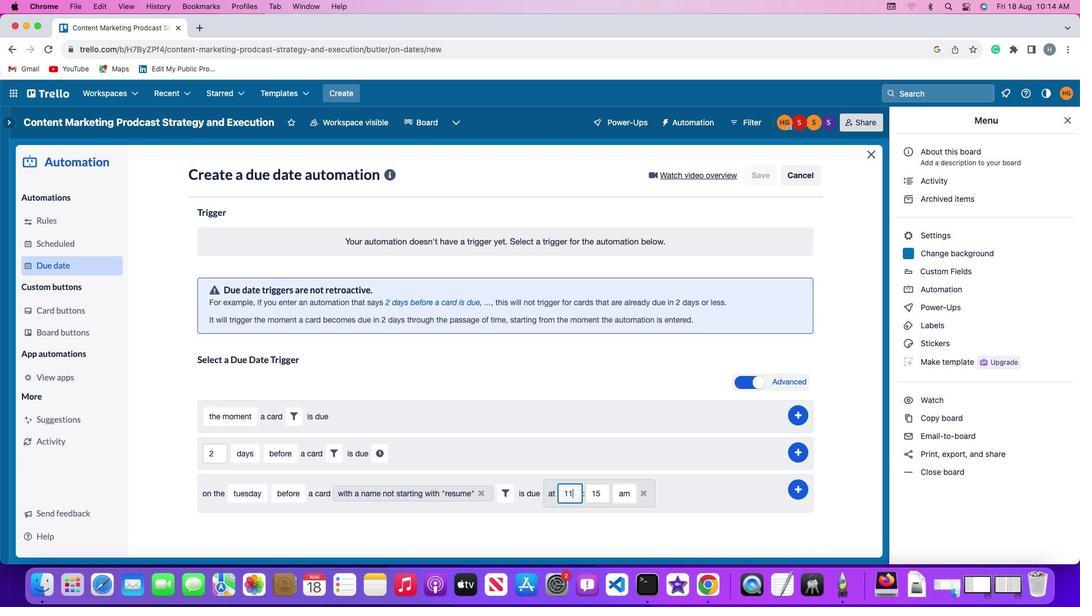 
Action: Mouse moved to (600, 492)
Screenshot: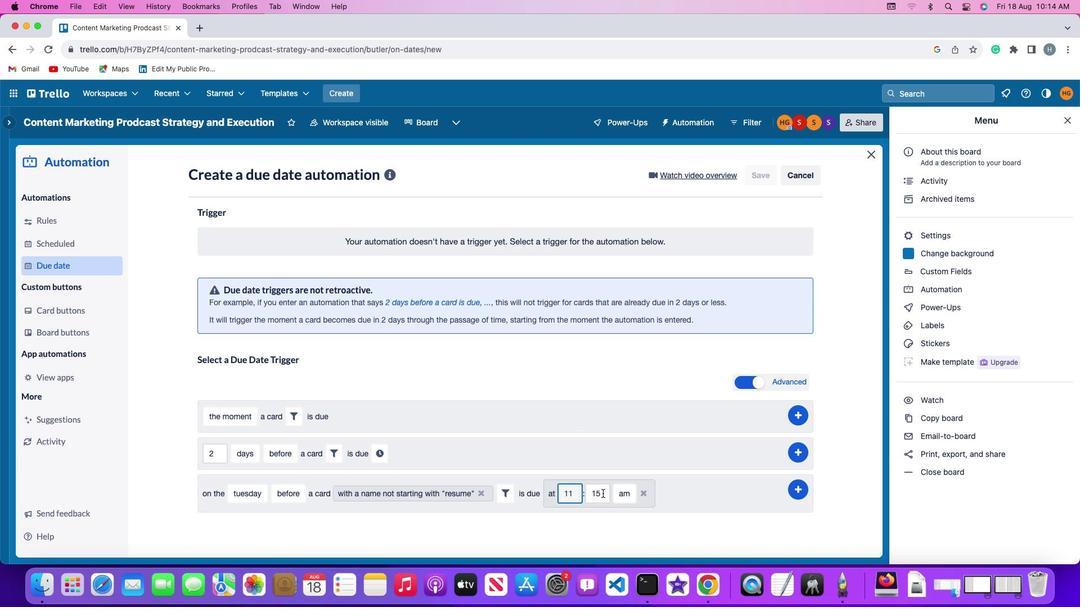 
Action: Mouse pressed left at (600, 492)
Screenshot: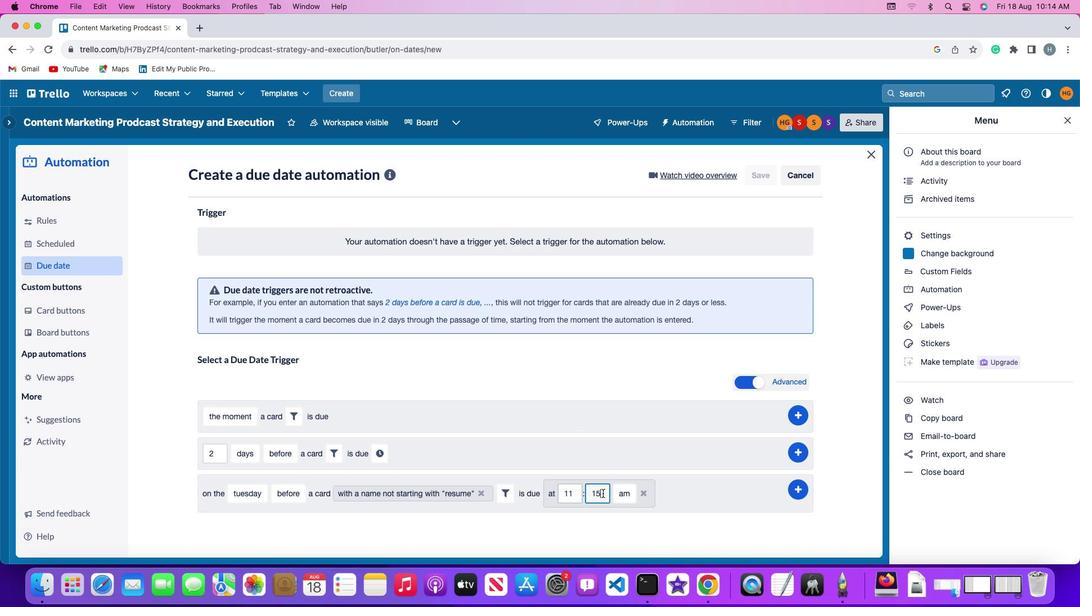 
Action: Mouse moved to (601, 492)
Screenshot: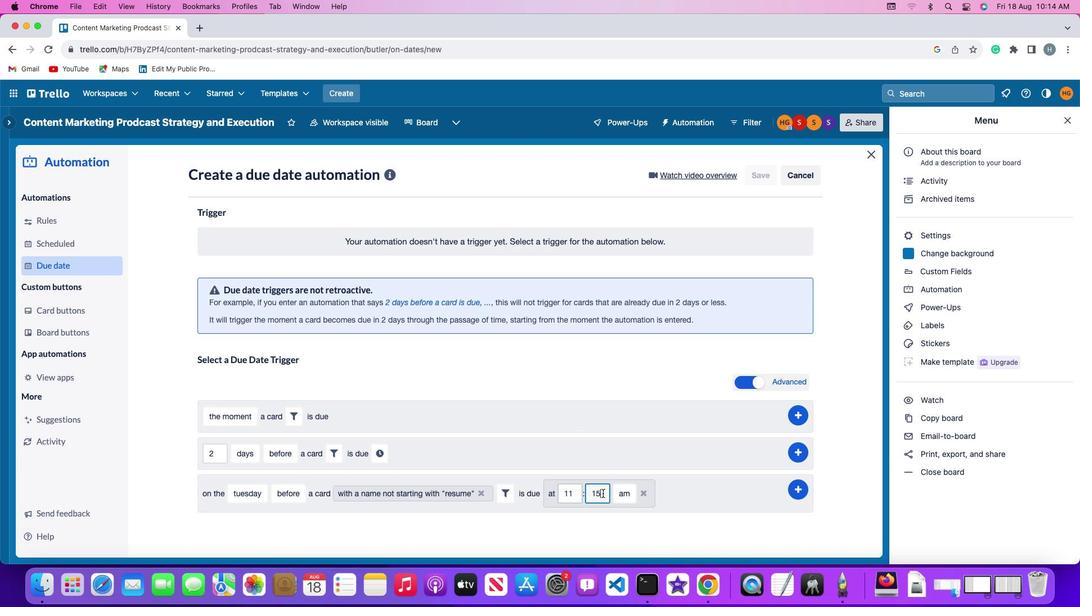 
Action: Key pressed Key.backspaceKey.backspaceKey.backspace'0''0'
Screenshot: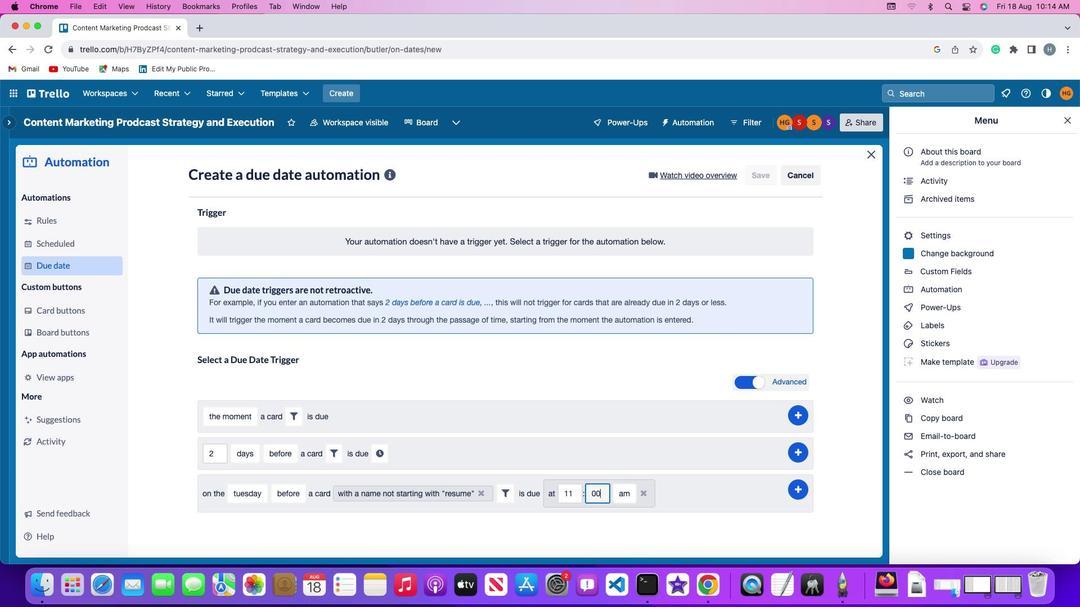 
Action: Mouse moved to (618, 491)
Screenshot: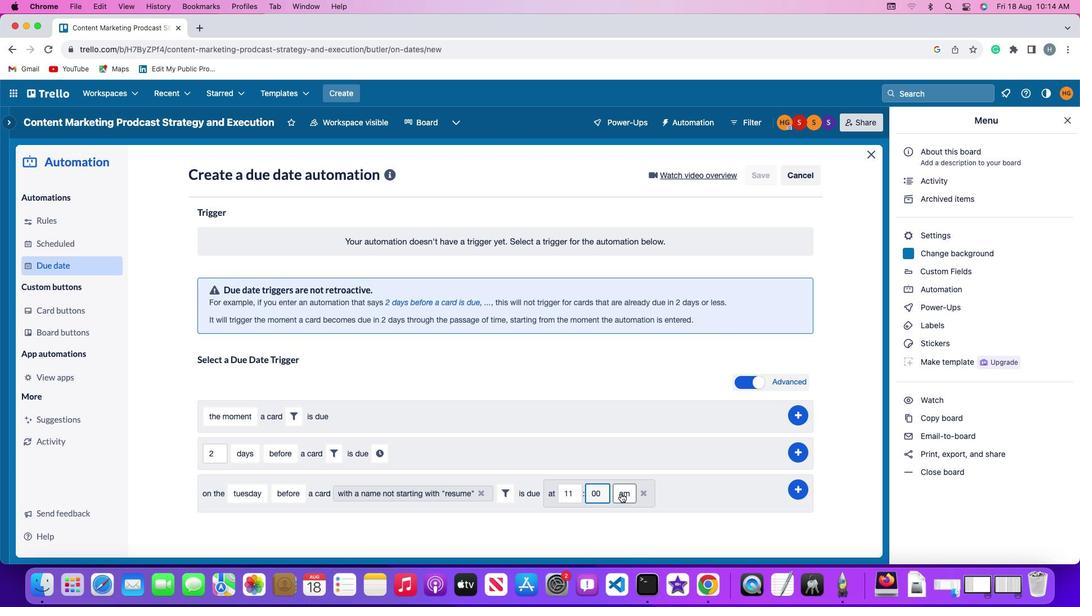 
Action: Mouse pressed left at (618, 491)
Screenshot: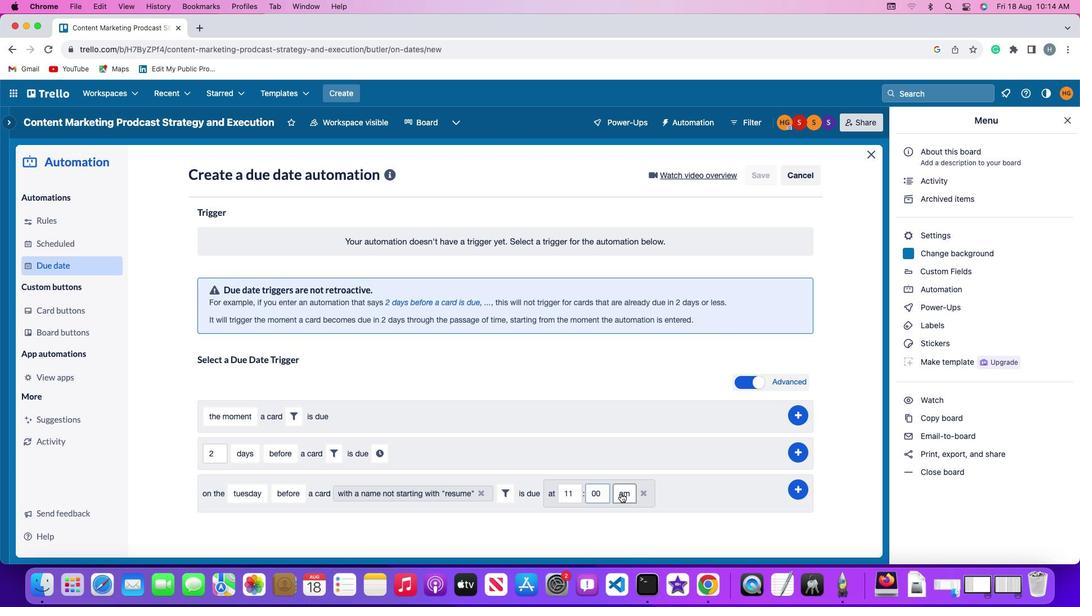 
Action: Mouse moved to (622, 509)
Screenshot: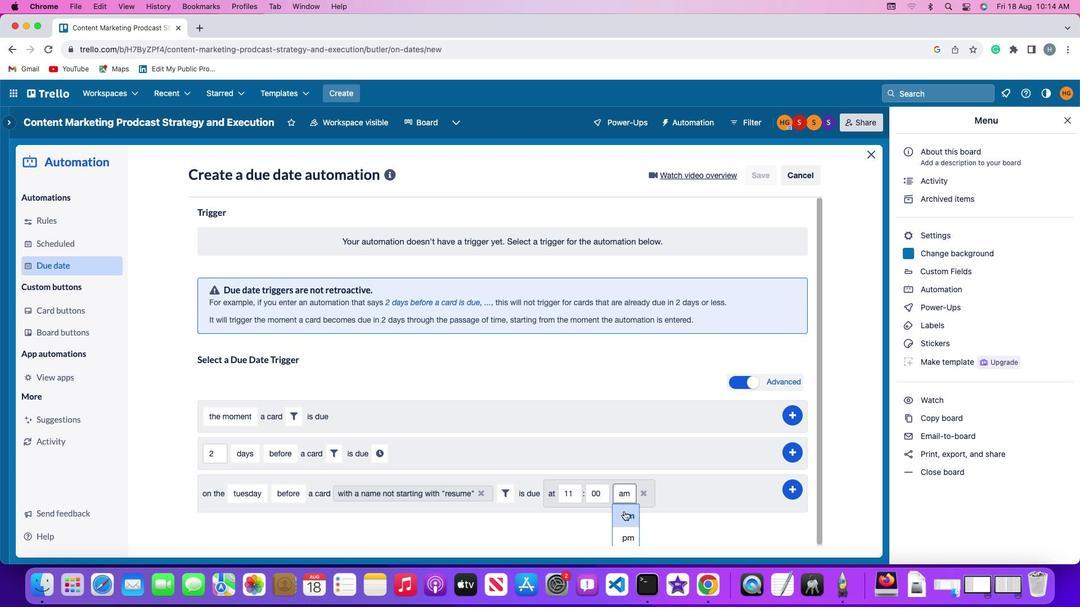 
Action: Mouse pressed left at (622, 509)
Screenshot: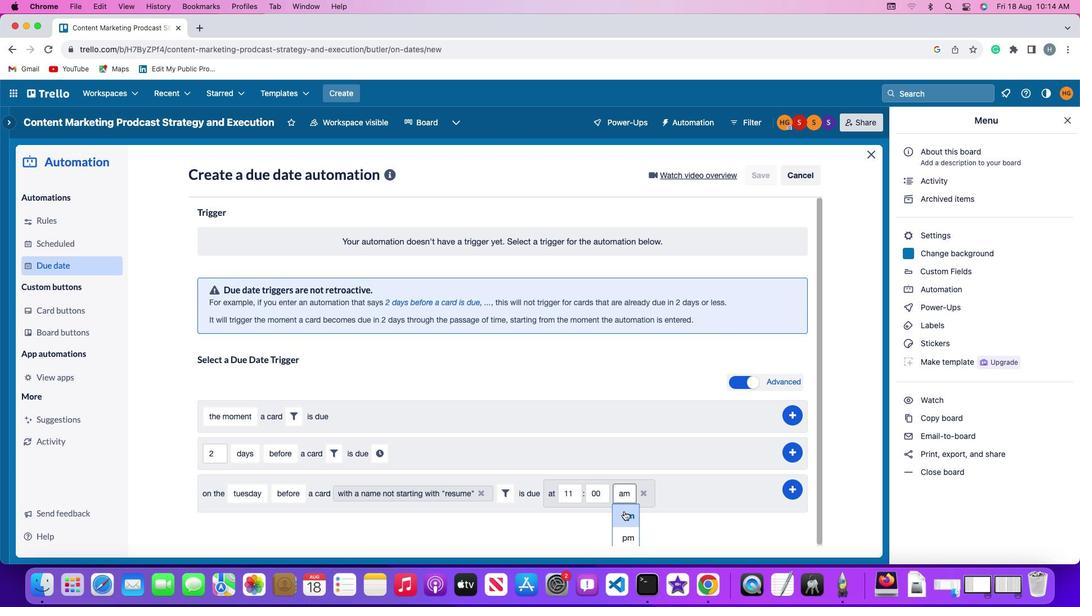 
Action: Mouse moved to (797, 484)
Screenshot: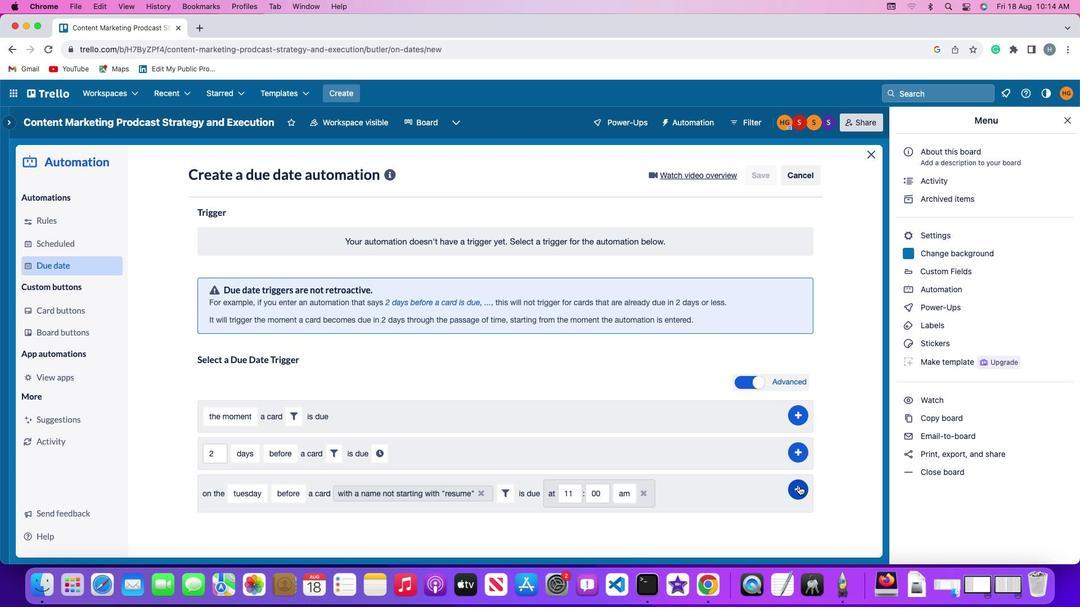 
Action: Mouse pressed left at (797, 484)
Screenshot: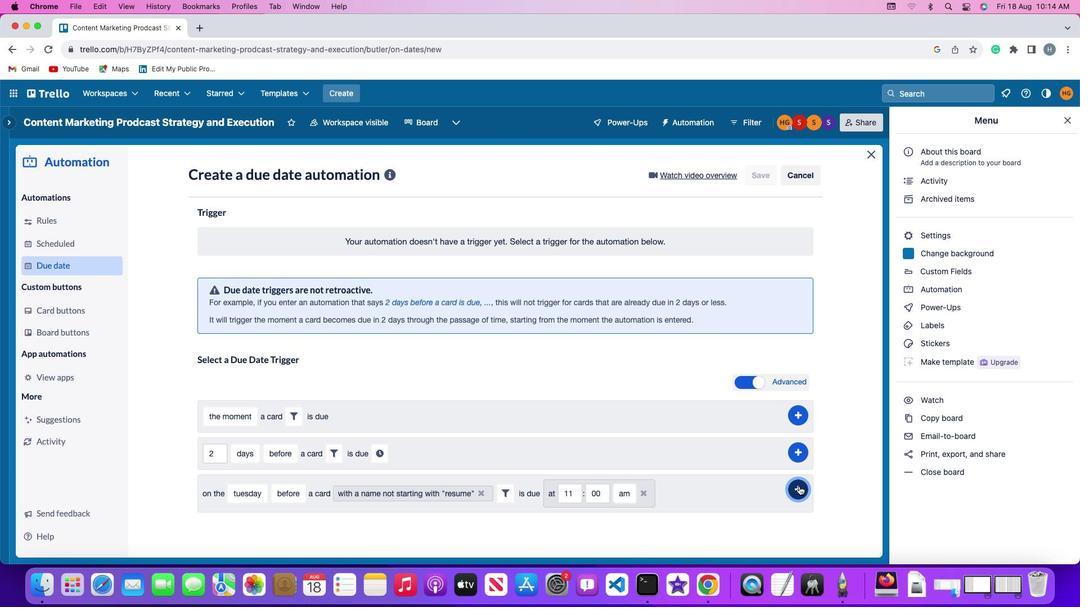 
Action: Mouse moved to (844, 392)
Screenshot: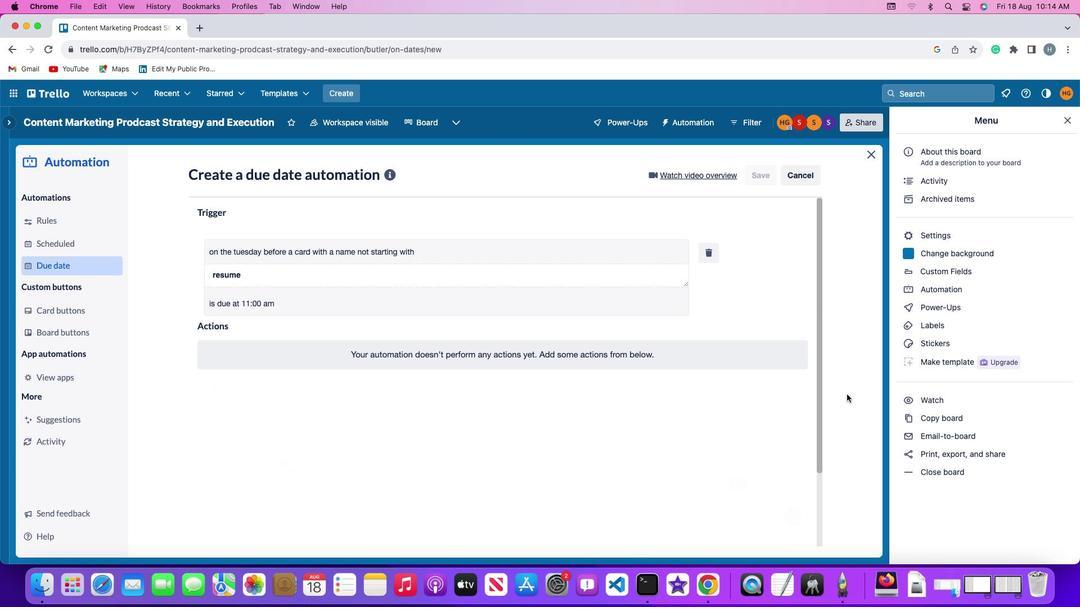 
